 Task: Open Card Project Closure Meeting in Board Data Visualization Software to Workspace Employee Engagement and add a team member Softage.1@softage.net, a label Blue, a checklist Customer Relationship Management, an attachment from your computer, a color Blue and finally, add a card description 'Plan and execute company team-building conference with team-building exercises on problem-solving and decision making' and a comment 'Let us approach this task with a sense of enthusiasm and passion, embracing the challenge and the opportunity it presents.'. Add a start date 'Jan 01, 1900' with a due date 'Jan 08, 1900'
Action: Mouse moved to (187, 151)
Screenshot: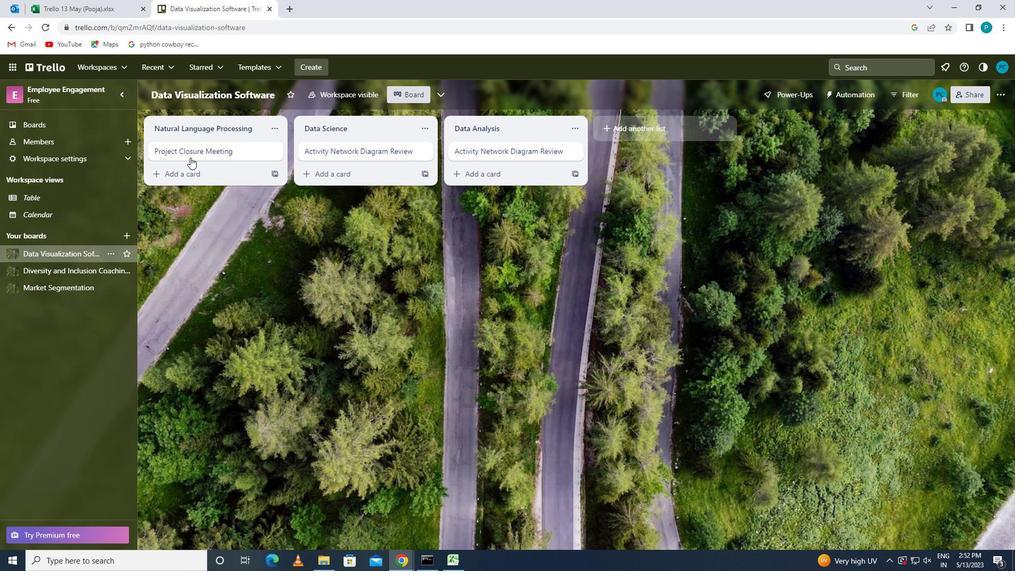 
Action: Mouse pressed left at (187, 151)
Screenshot: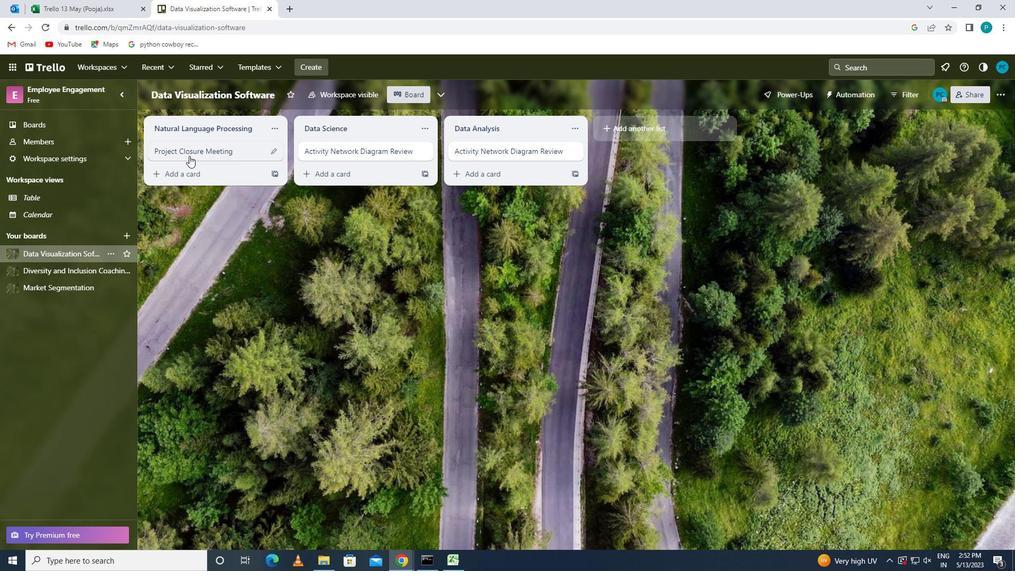 
Action: Mouse moved to (666, 152)
Screenshot: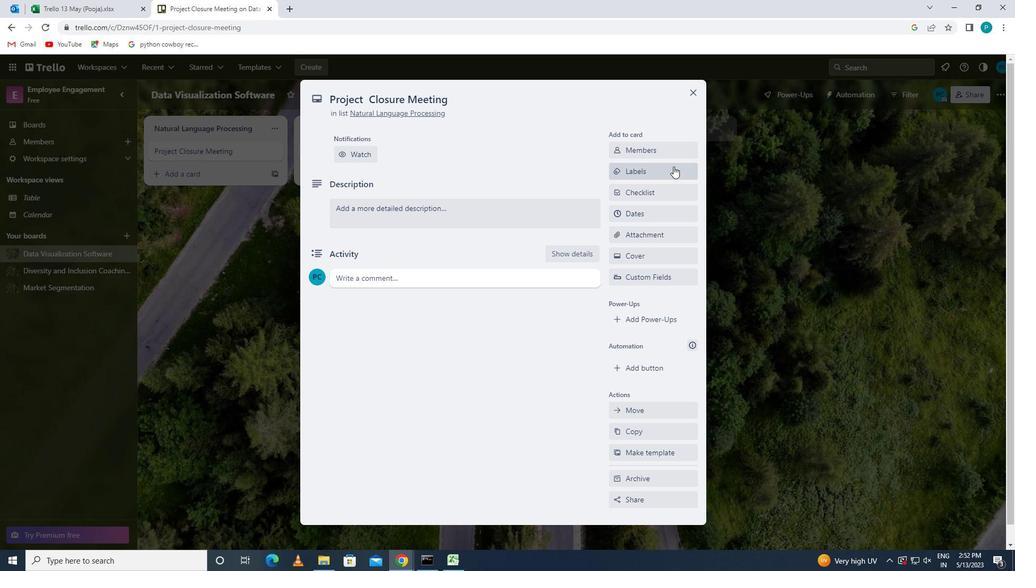 
Action: Mouse pressed left at (666, 152)
Screenshot: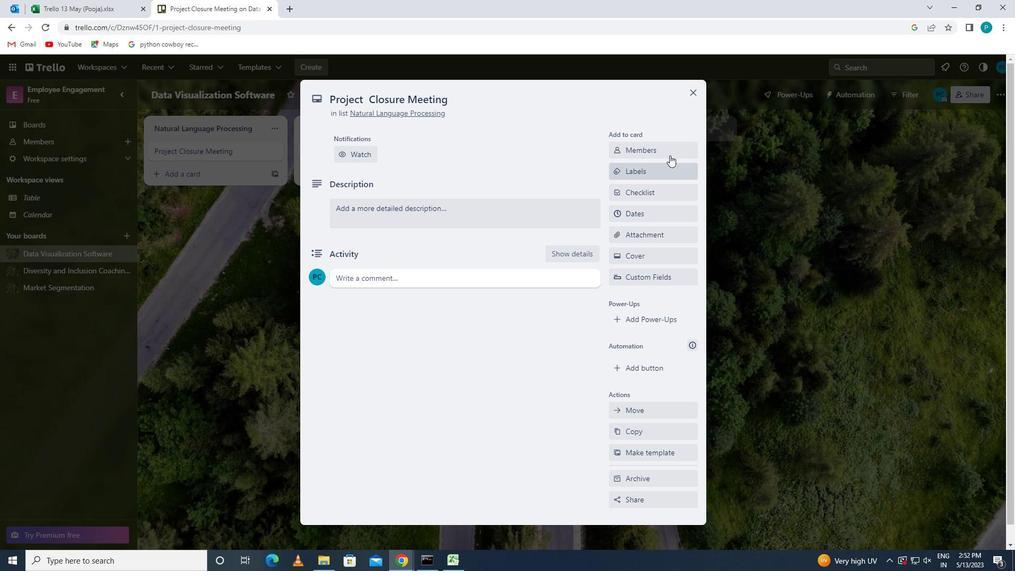 
Action: Key pressed <Key.caps_lock>s<Key.caps_lock>oftage.1
Screenshot: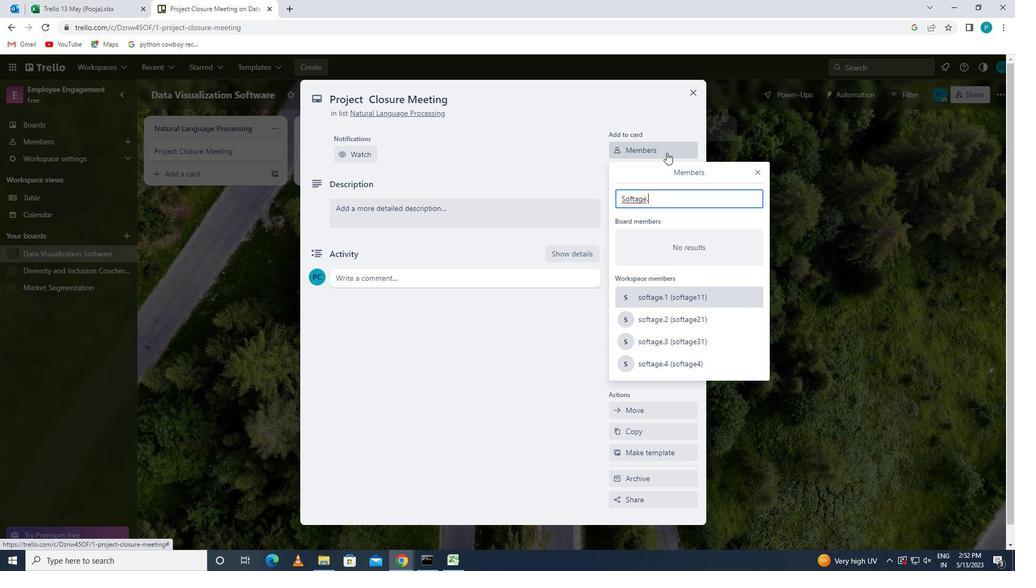 
Action: Mouse moved to (699, 298)
Screenshot: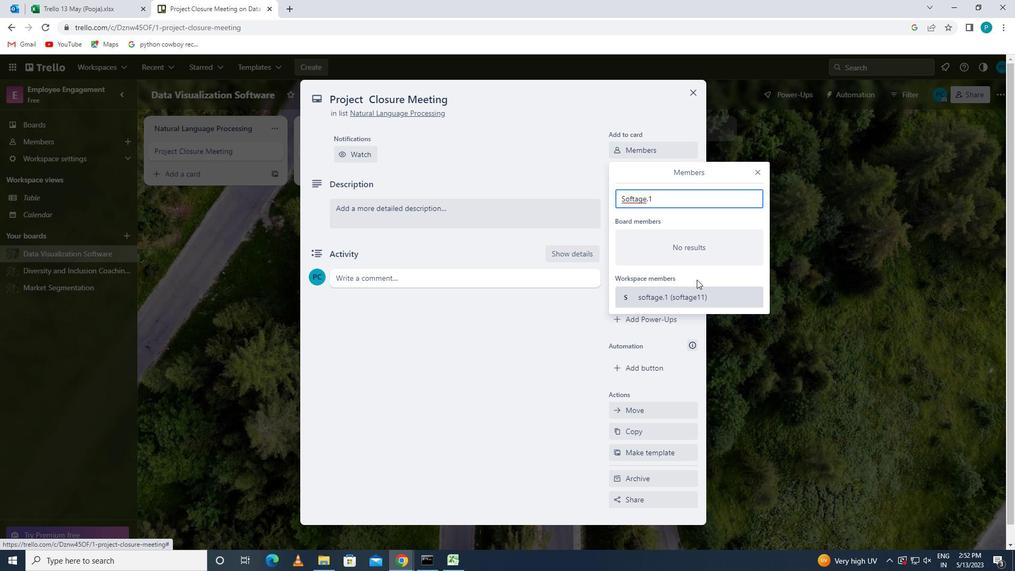
Action: Mouse pressed left at (699, 298)
Screenshot: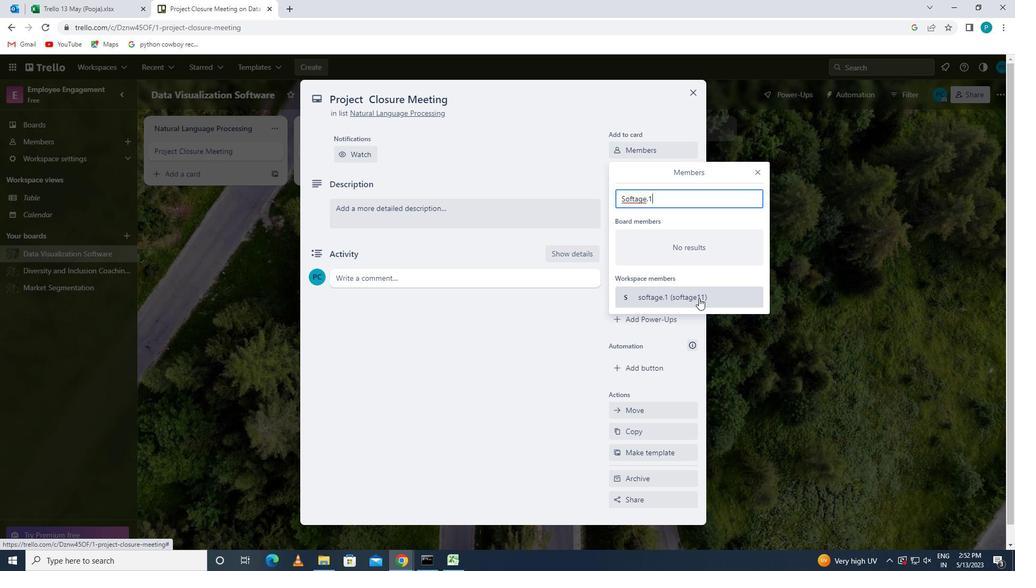 
Action: Mouse moved to (754, 170)
Screenshot: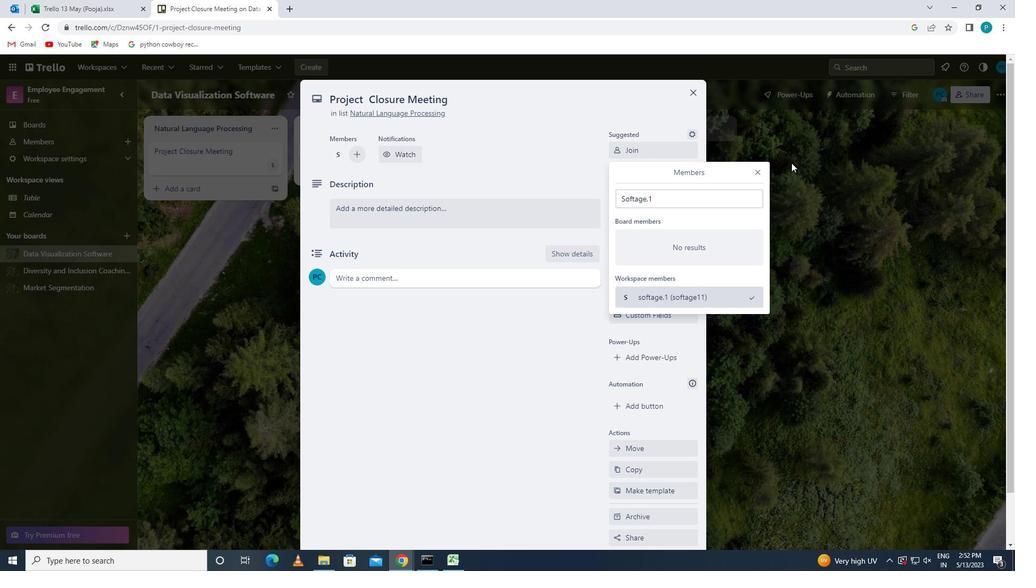 
Action: Mouse pressed left at (754, 170)
Screenshot: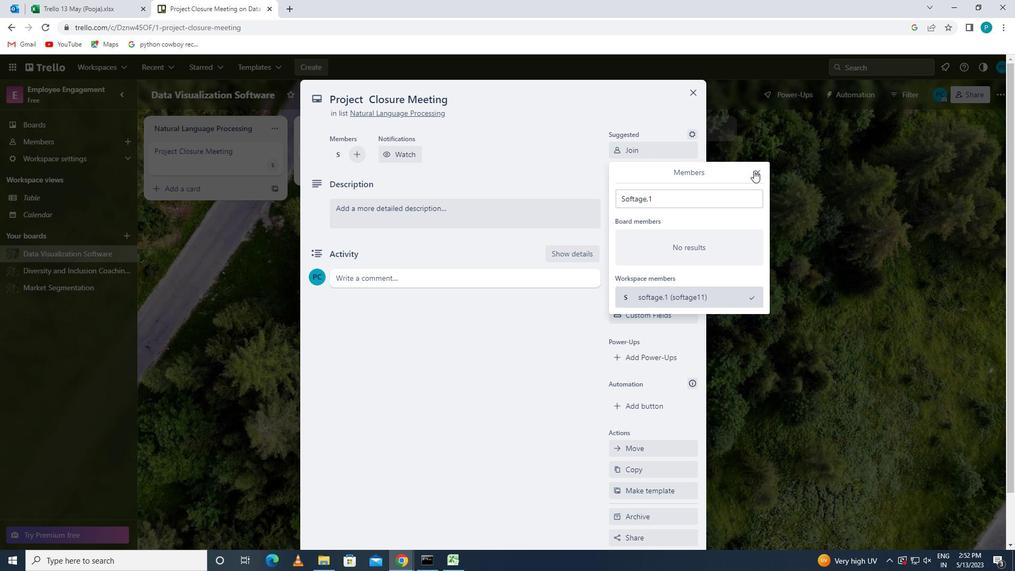 
Action: Mouse moved to (651, 200)
Screenshot: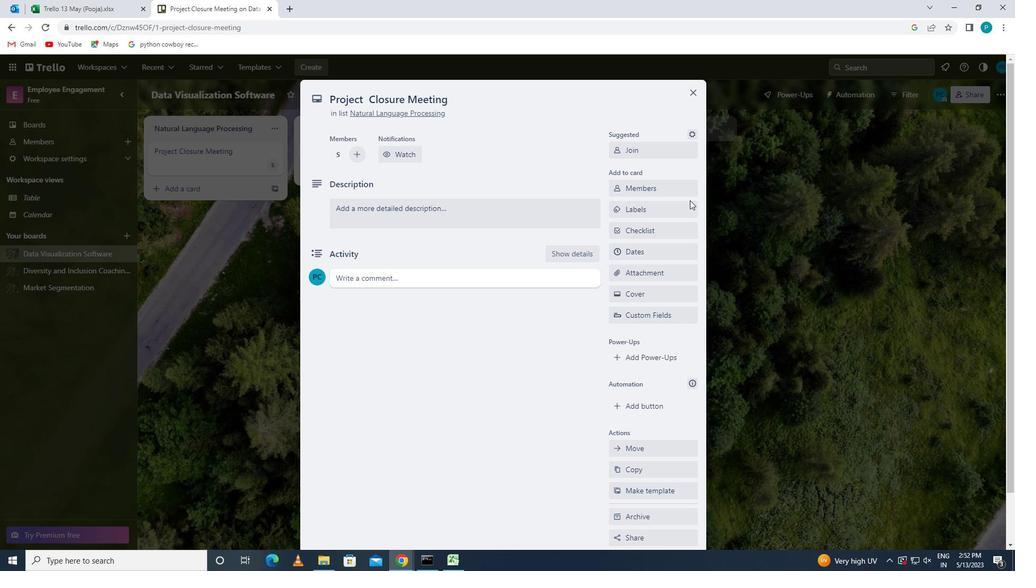 
Action: Mouse pressed left at (651, 200)
Screenshot: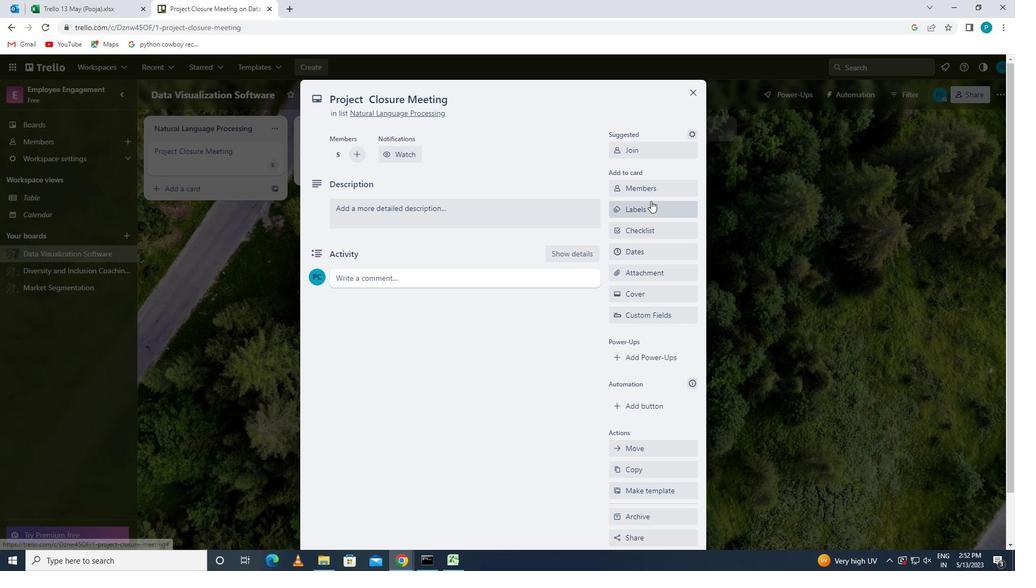 
Action: Mouse moved to (655, 415)
Screenshot: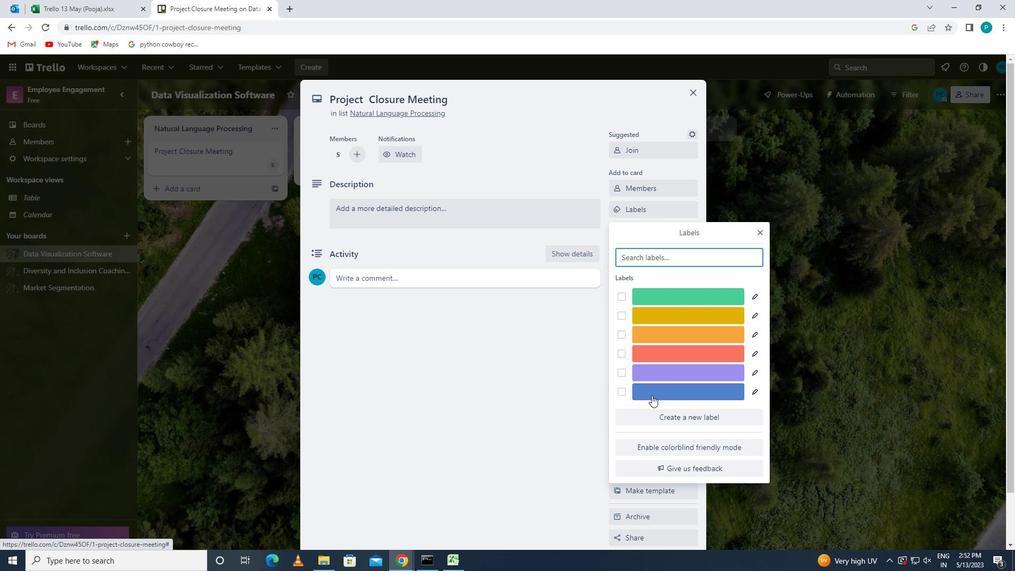 
Action: Mouse pressed left at (655, 415)
Screenshot: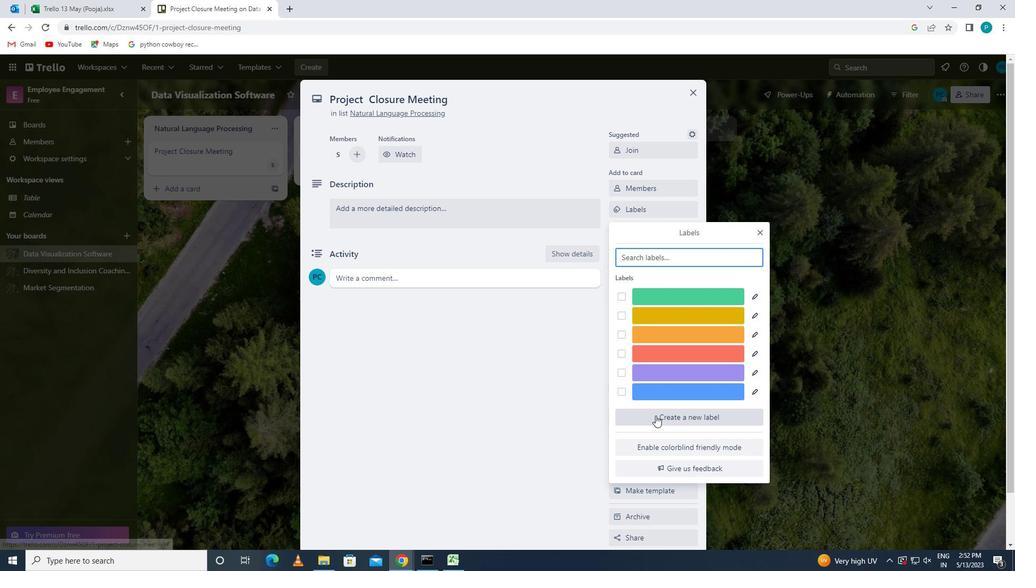 
Action: Mouse moved to (629, 439)
Screenshot: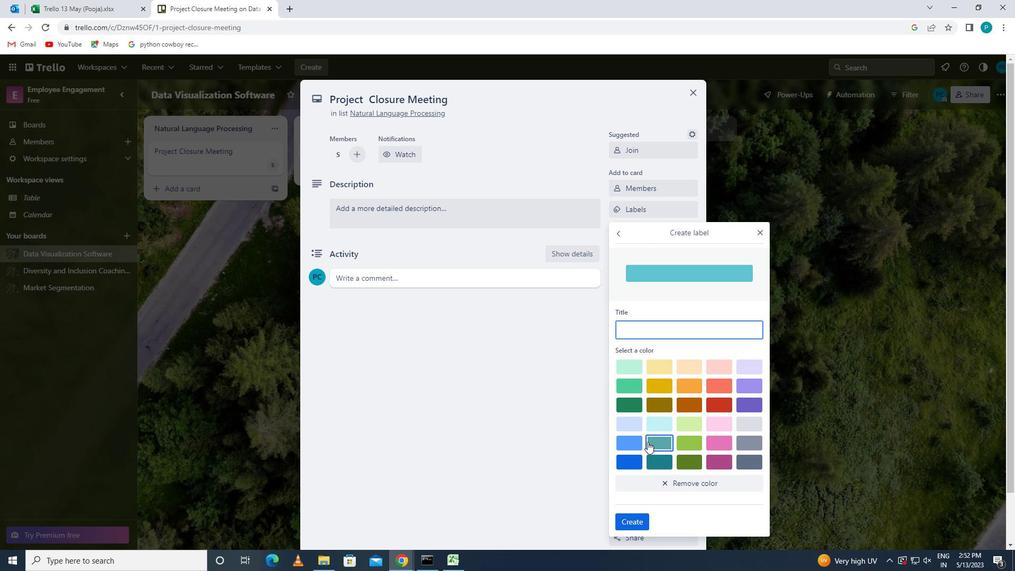 
Action: Mouse pressed left at (629, 439)
Screenshot: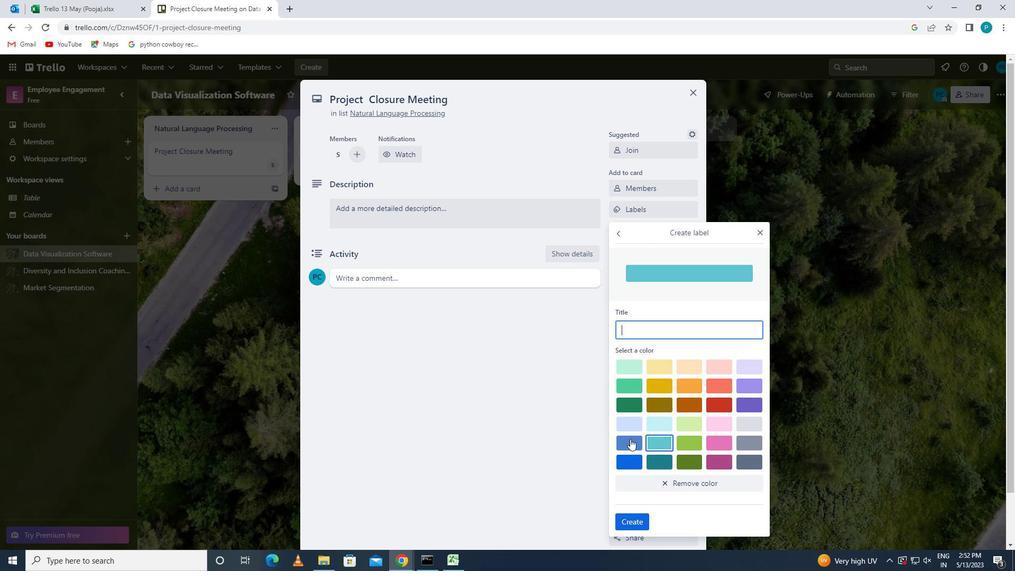 
Action: Mouse moved to (627, 518)
Screenshot: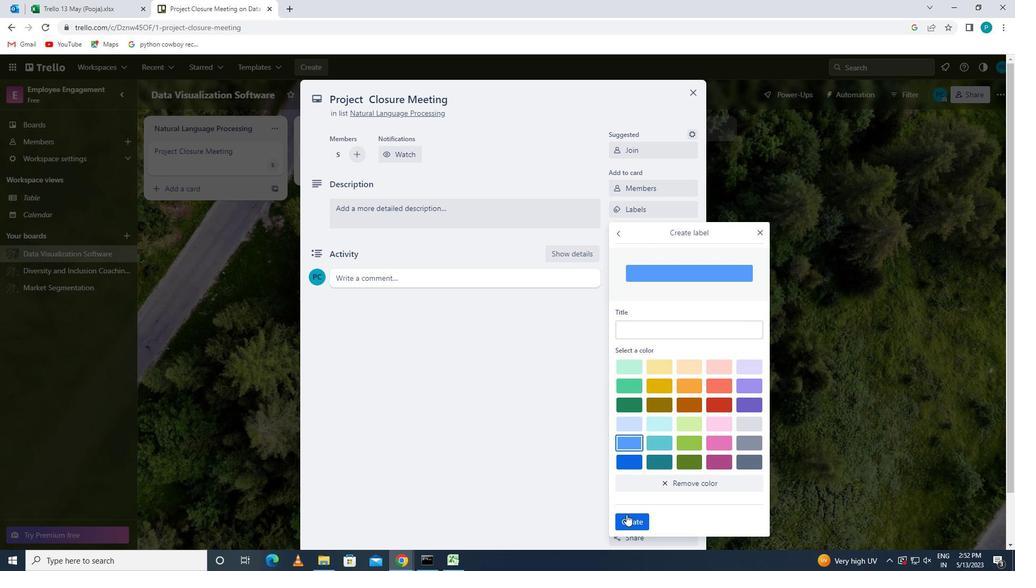 
Action: Mouse pressed left at (627, 518)
Screenshot: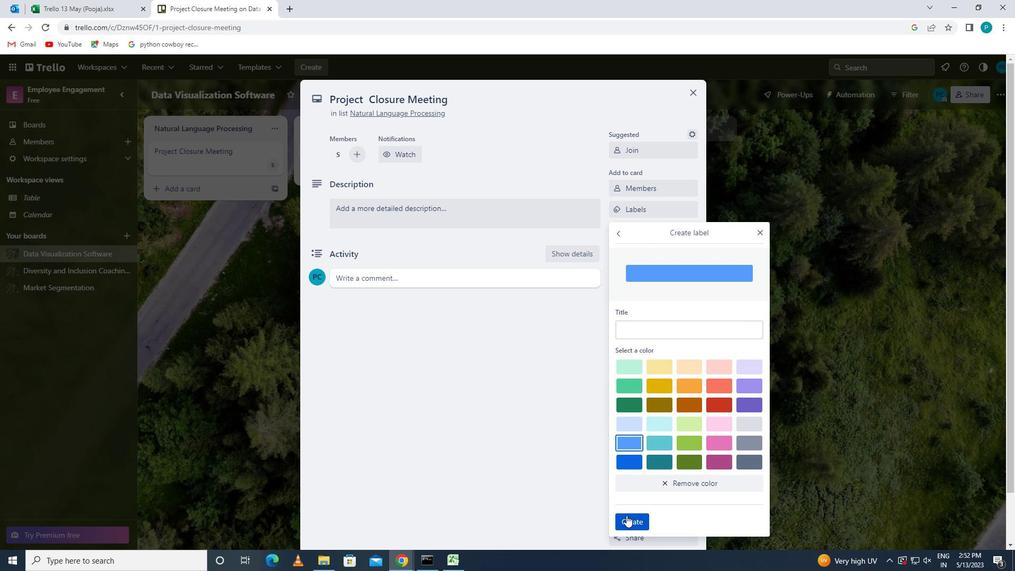 
Action: Mouse moved to (757, 233)
Screenshot: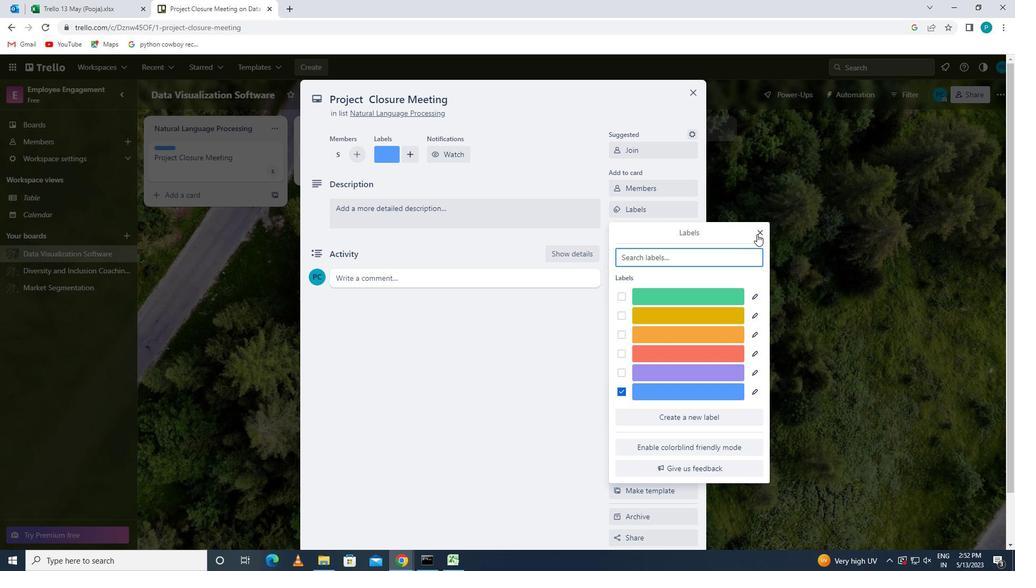 
Action: Mouse pressed left at (757, 233)
Screenshot: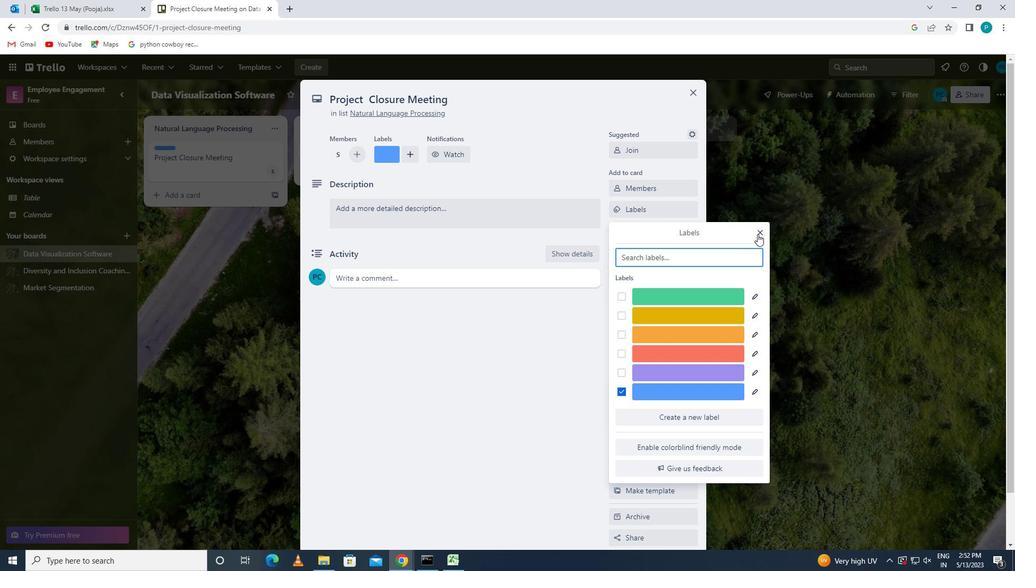 
Action: Mouse moved to (641, 231)
Screenshot: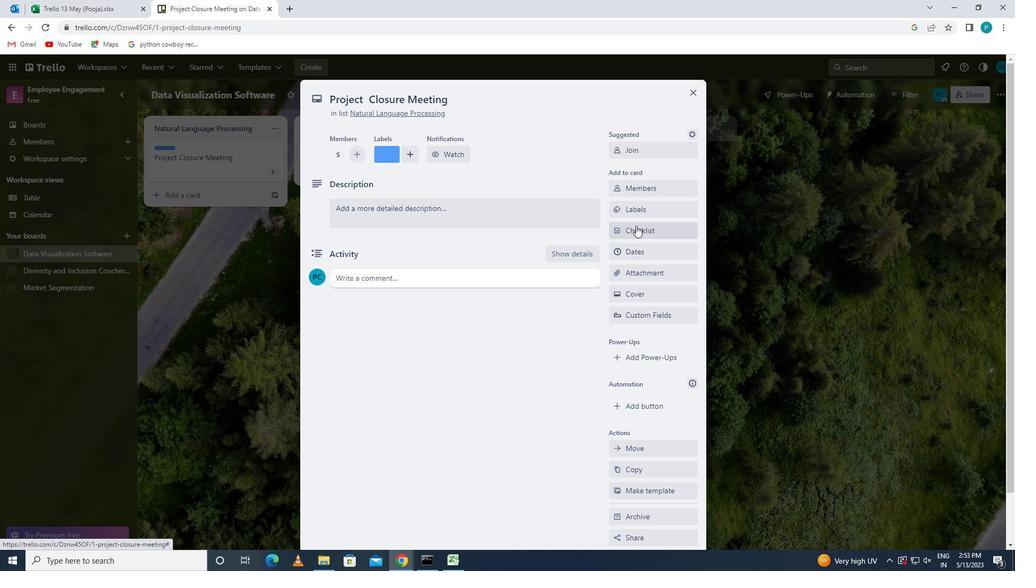
Action: Mouse pressed left at (641, 231)
Screenshot: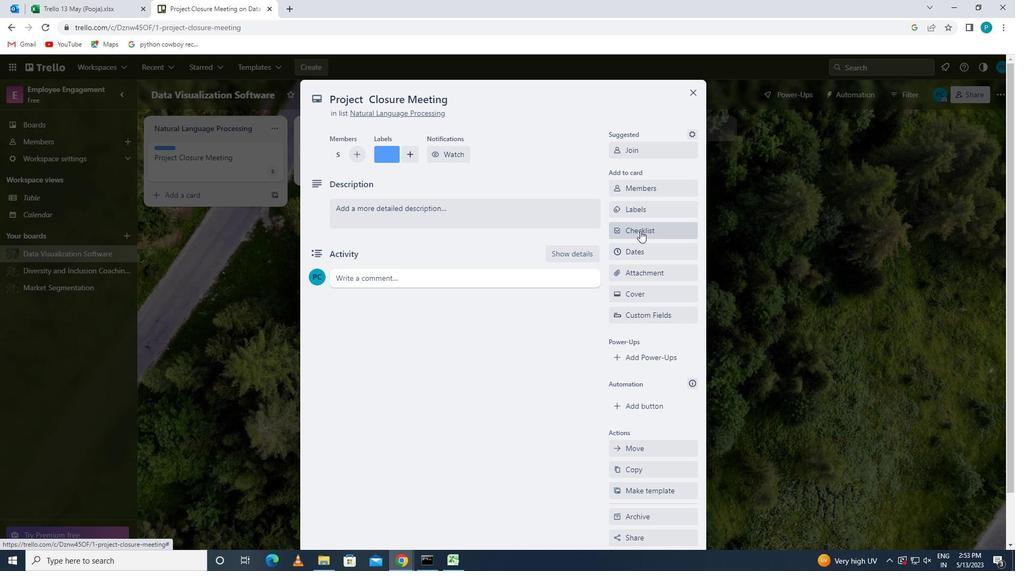 
Action: Key pressed <Key.caps_lock>c<Key.caps_lock>ustomer<Key.space><Key.caps_lock>r<Key.caps_lock>elationship<Key.space><Key.caps_lock>m<Key.caps_lock>anagement
Screenshot: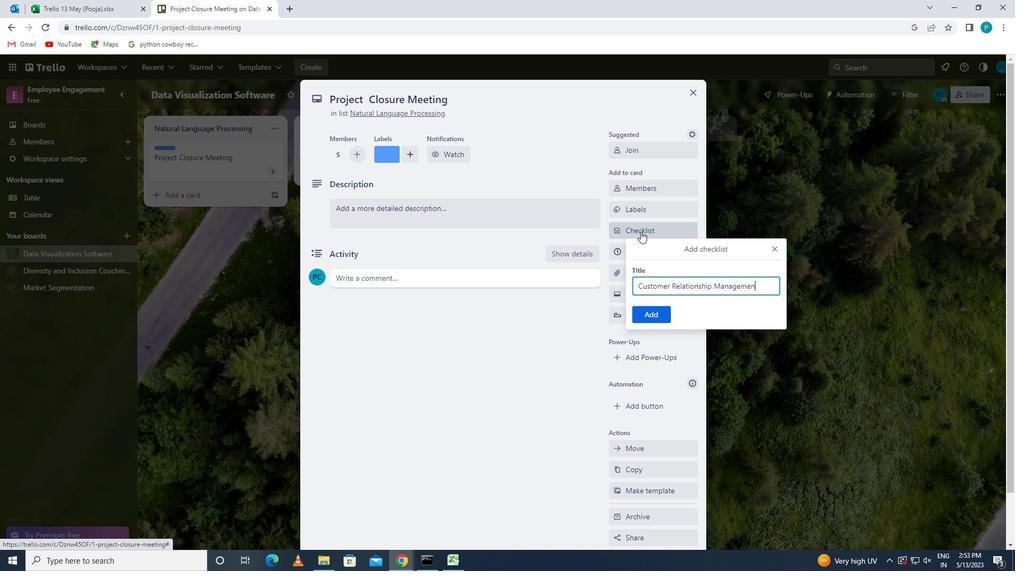 
Action: Mouse moved to (636, 316)
Screenshot: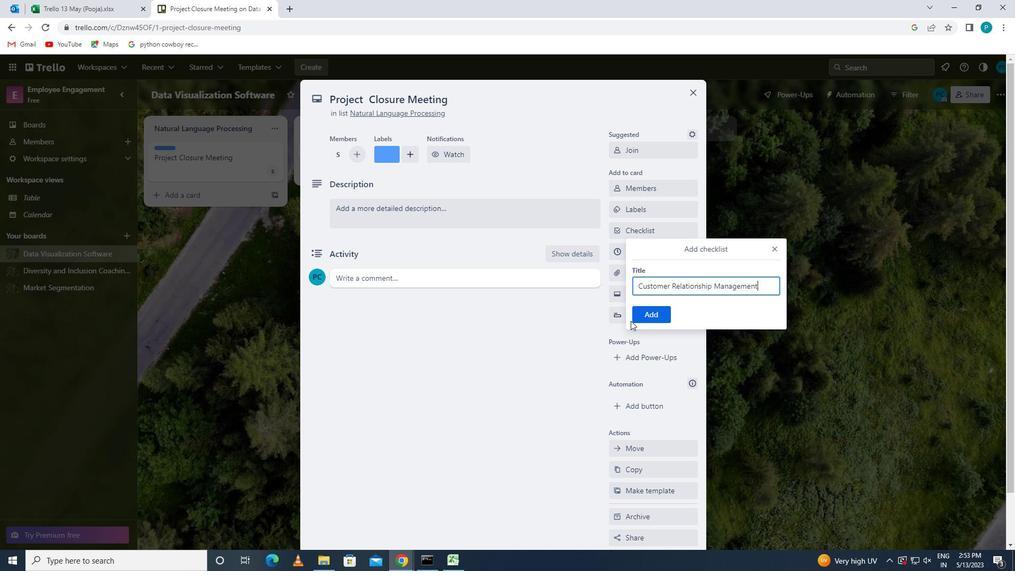 
Action: Mouse pressed left at (636, 316)
Screenshot: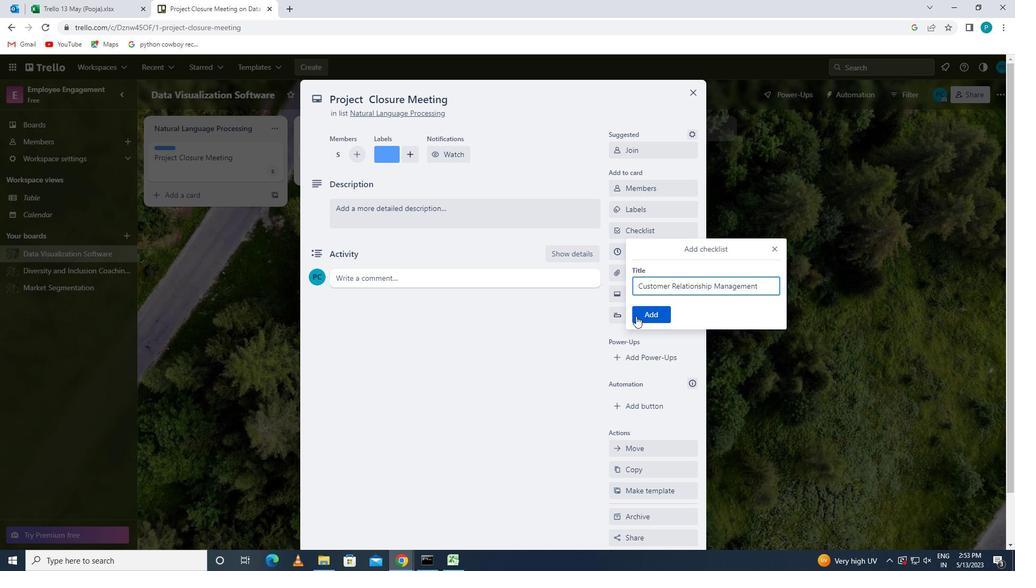 
Action: Mouse moved to (650, 269)
Screenshot: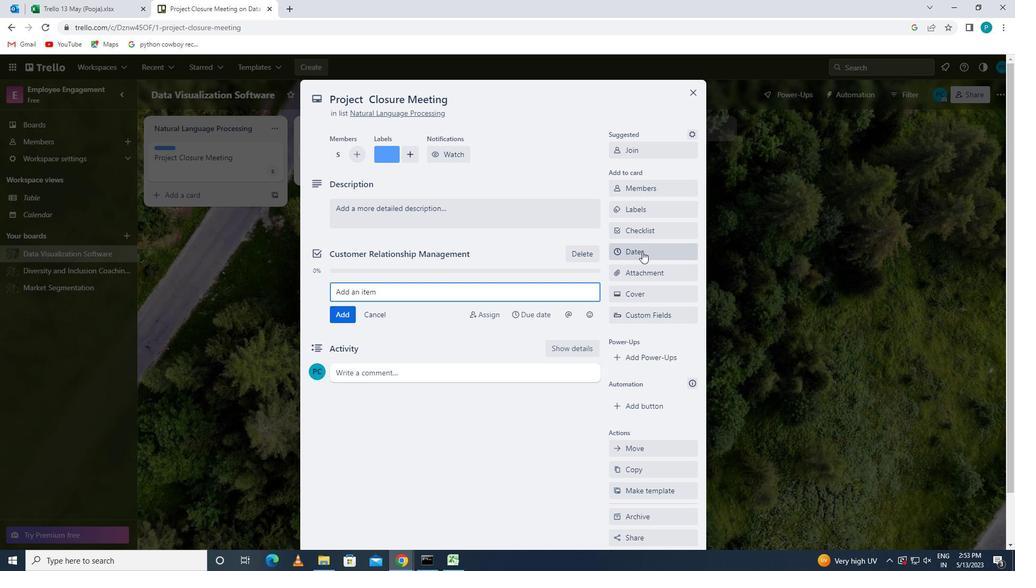
Action: Mouse pressed left at (650, 269)
Screenshot: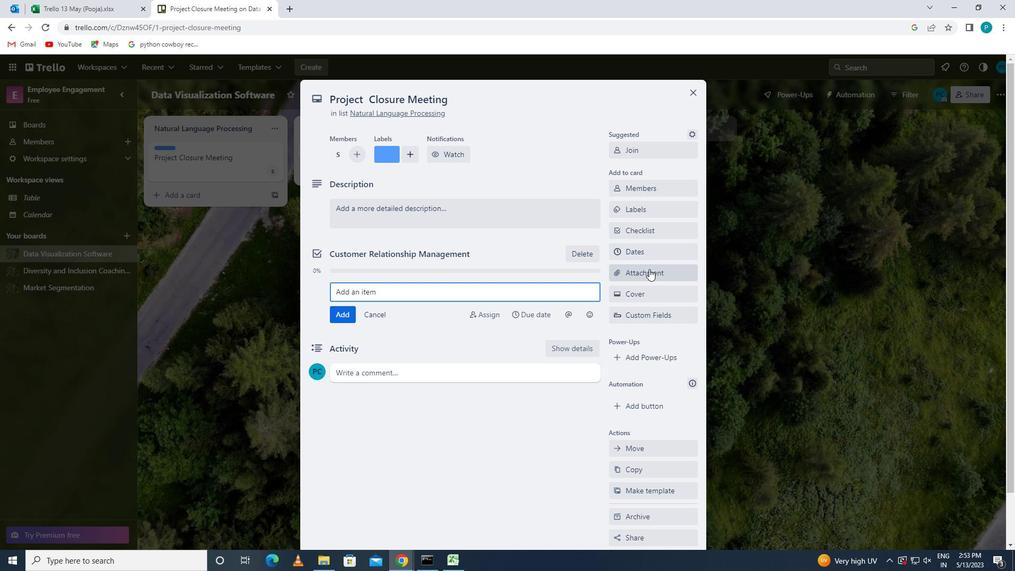 
Action: Mouse moved to (648, 324)
Screenshot: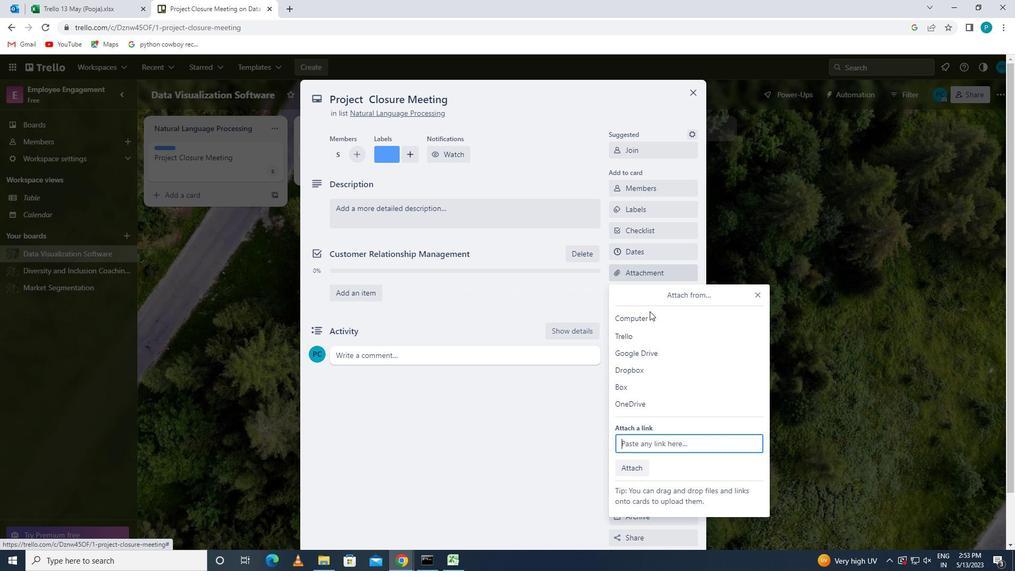 
Action: Mouse pressed left at (648, 324)
Screenshot: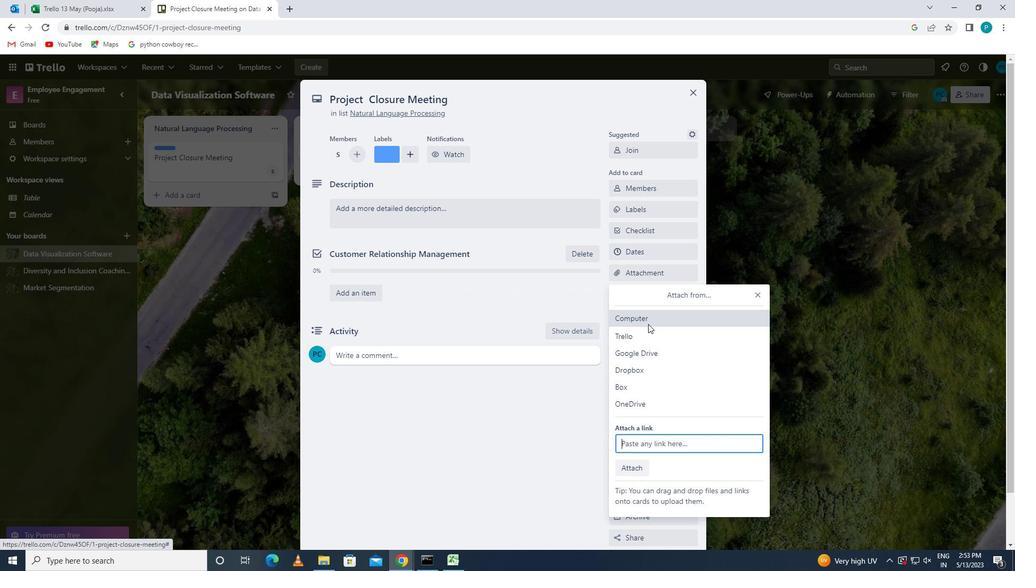 
Action: Mouse moved to (268, 78)
Screenshot: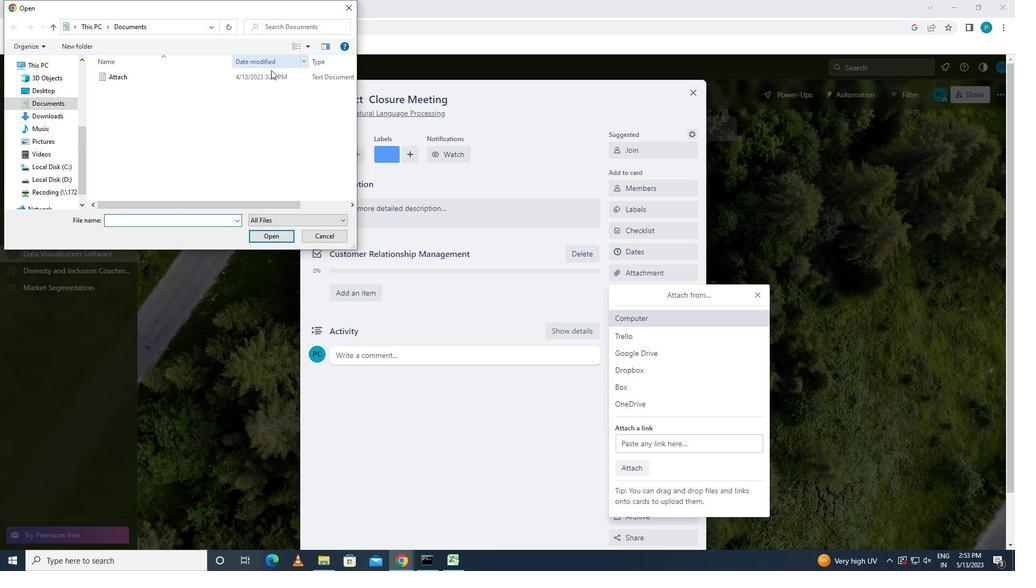 
Action: Mouse pressed left at (268, 78)
Screenshot: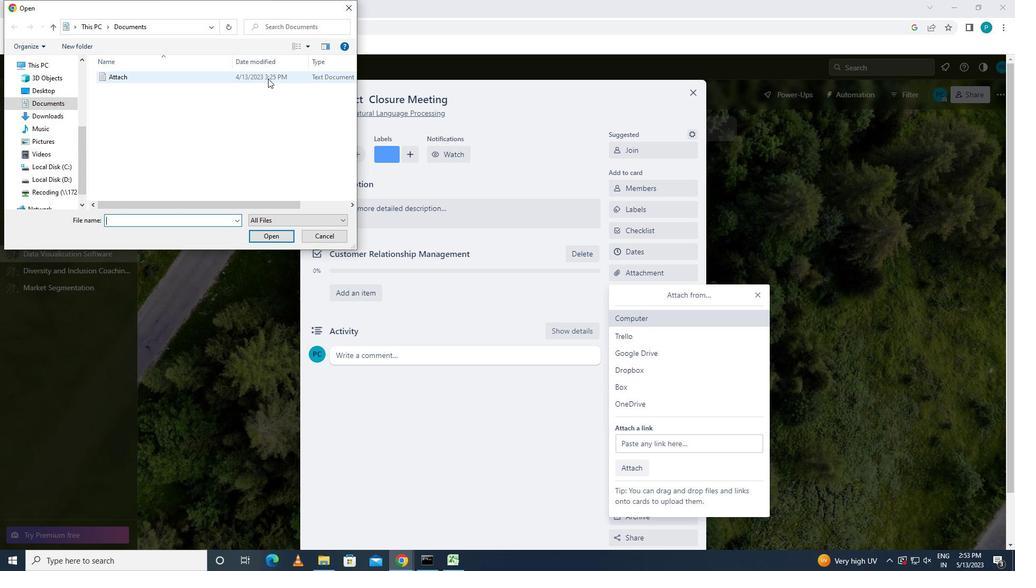 
Action: Mouse moved to (289, 243)
Screenshot: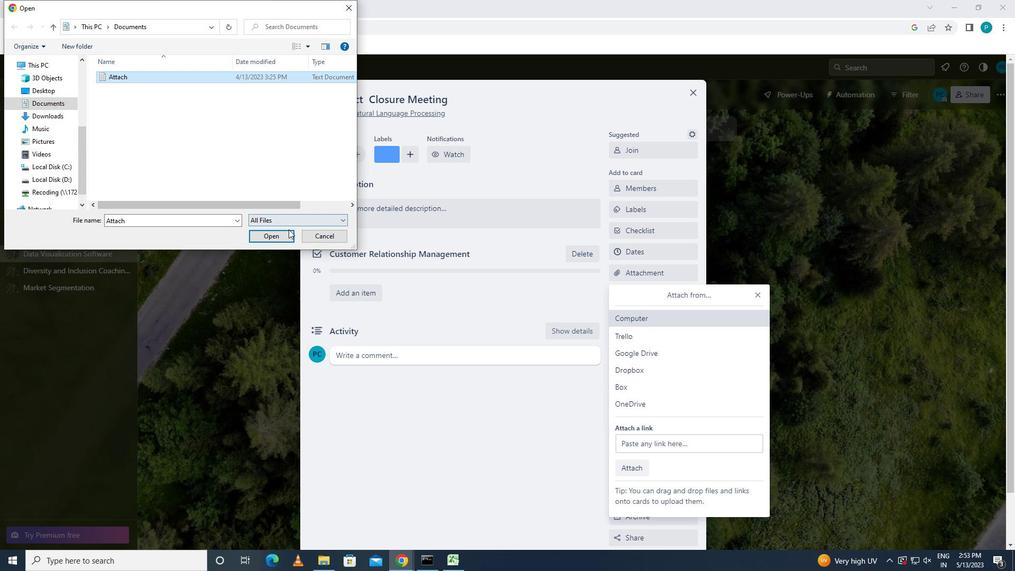 
Action: Mouse pressed left at (289, 243)
Screenshot: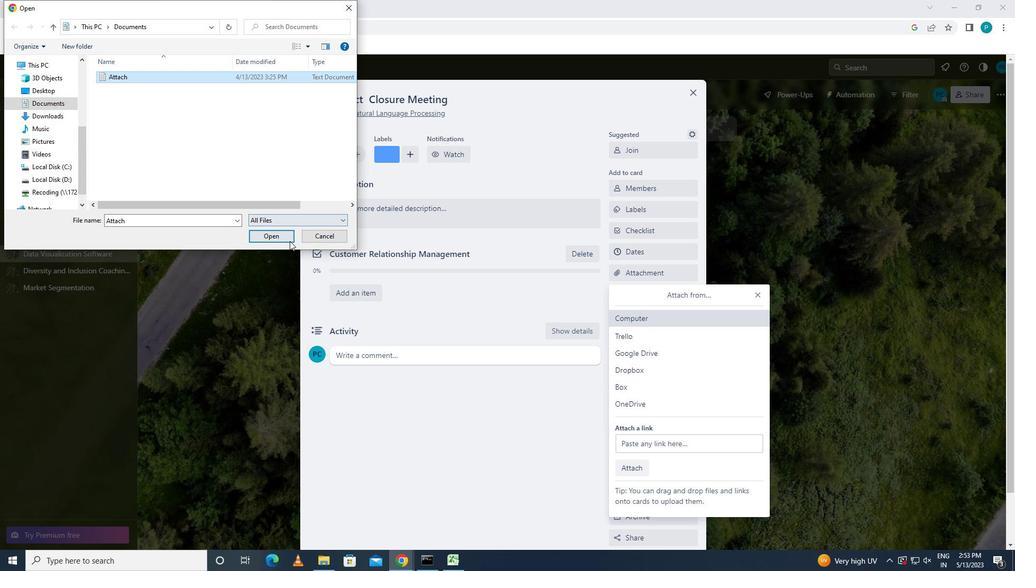 
Action: Mouse moved to (286, 242)
Screenshot: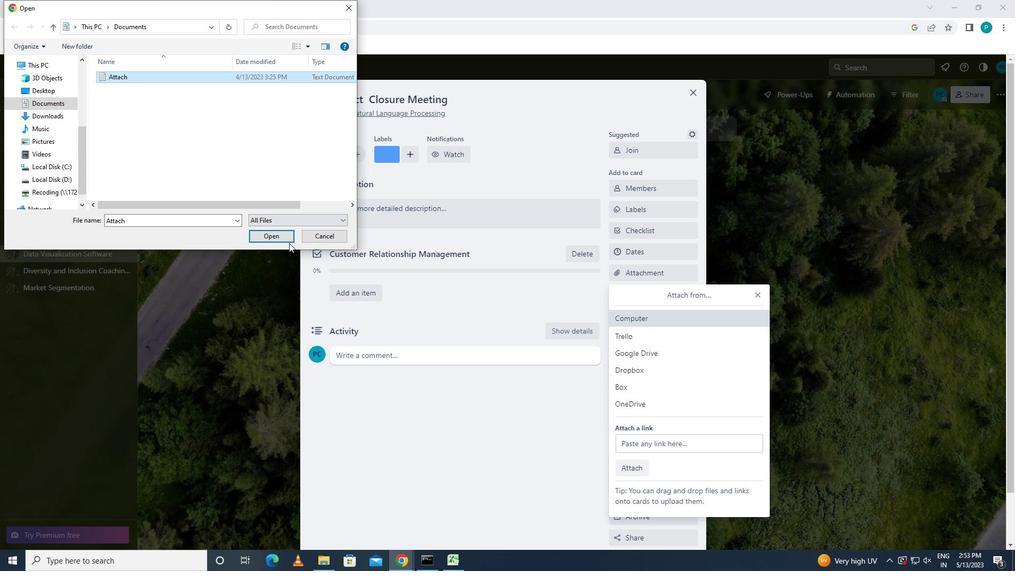 
Action: Mouse pressed left at (286, 242)
Screenshot: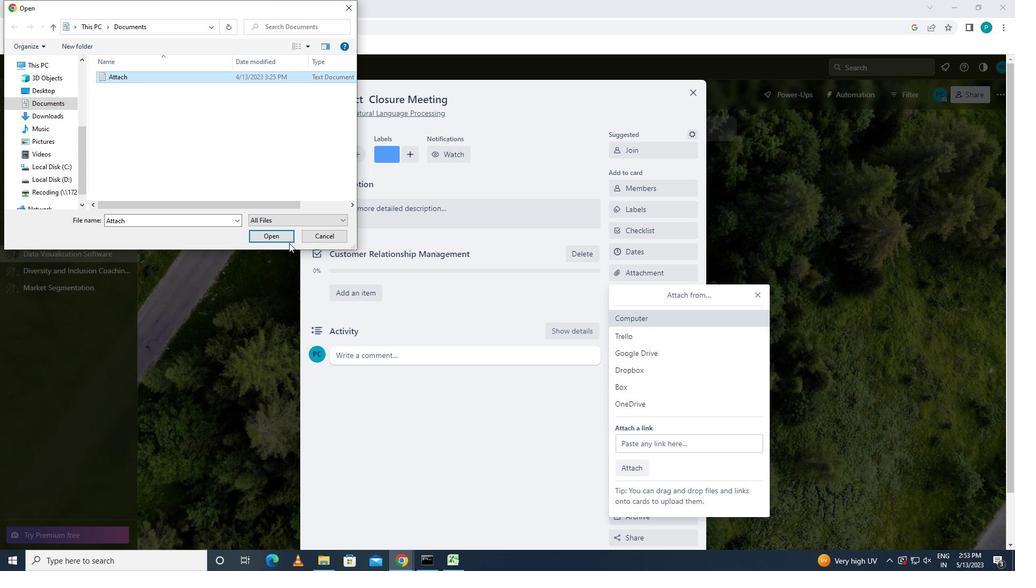 
Action: Mouse moved to (652, 290)
Screenshot: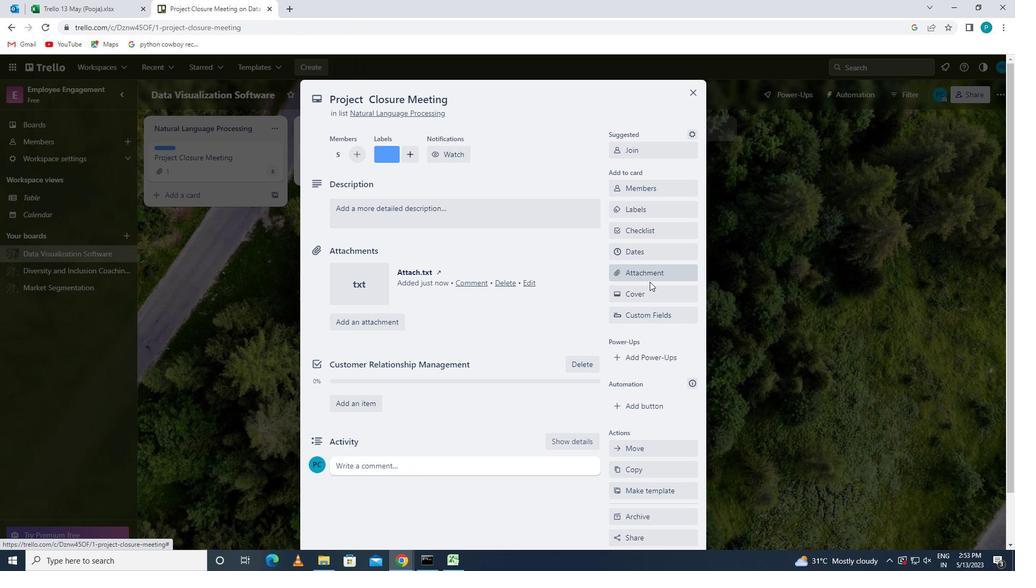 
Action: Mouse pressed left at (652, 290)
Screenshot: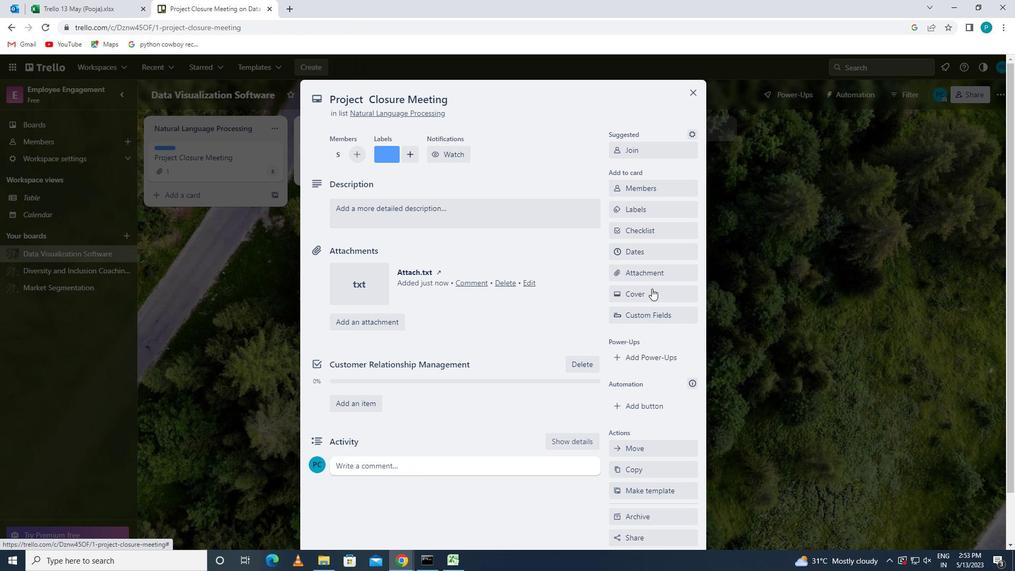 
Action: Mouse moved to (633, 355)
Screenshot: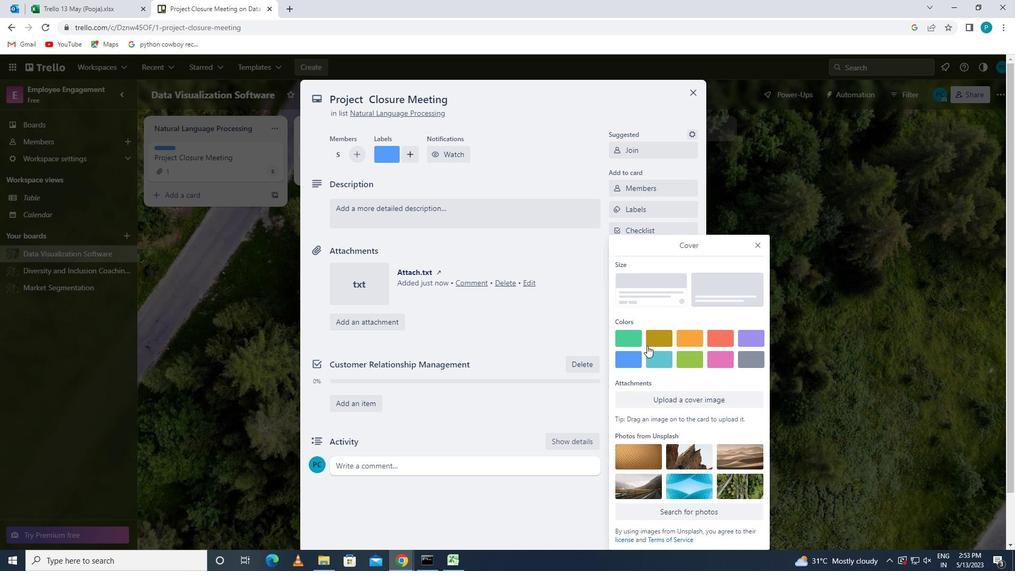 
Action: Mouse pressed left at (633, 355)
Screenshot: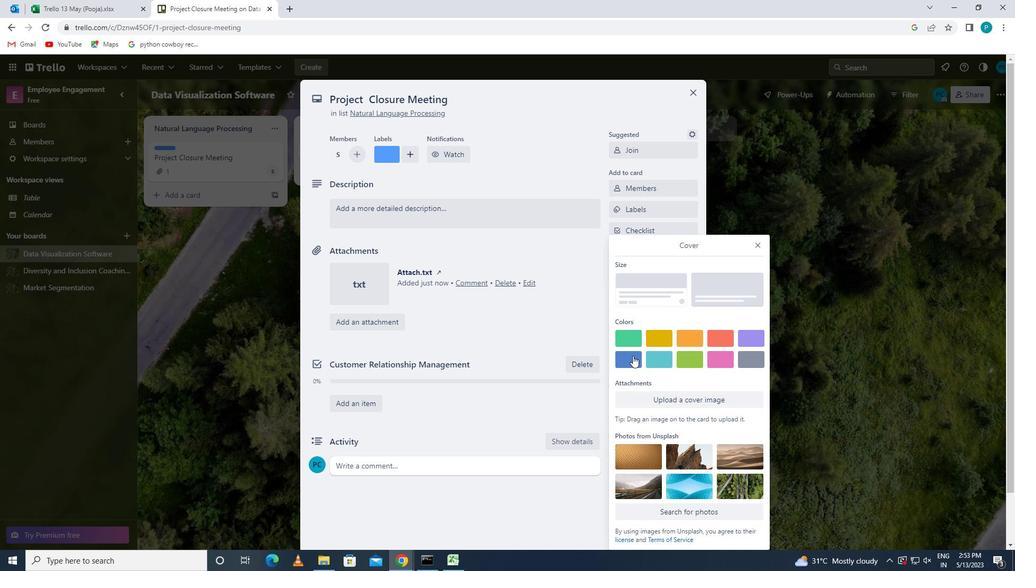 
Action: Mouse moved to (759, 225)
Screenshot: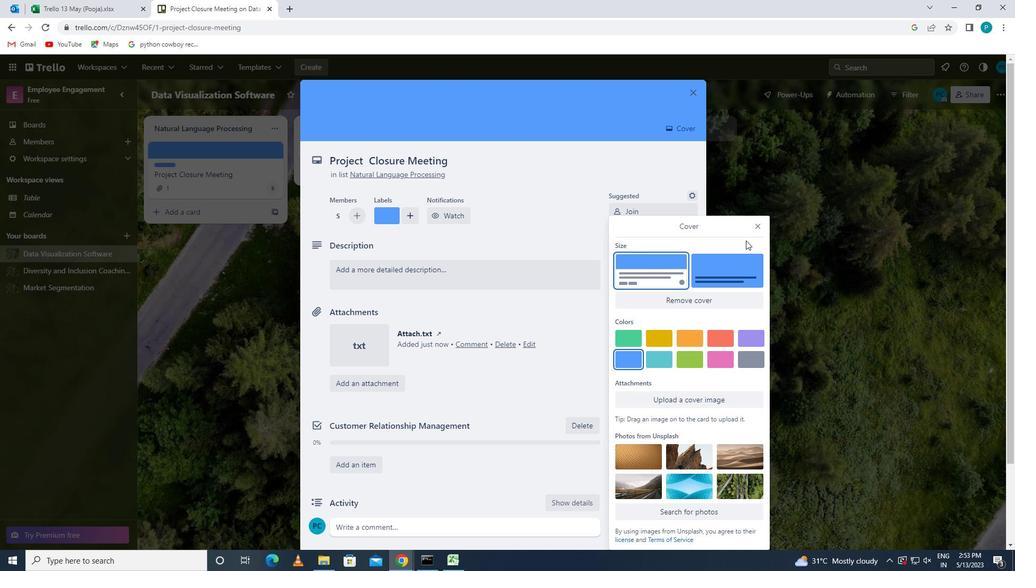 
Action: Mouse pressed left at (759, 225)
Screenshot: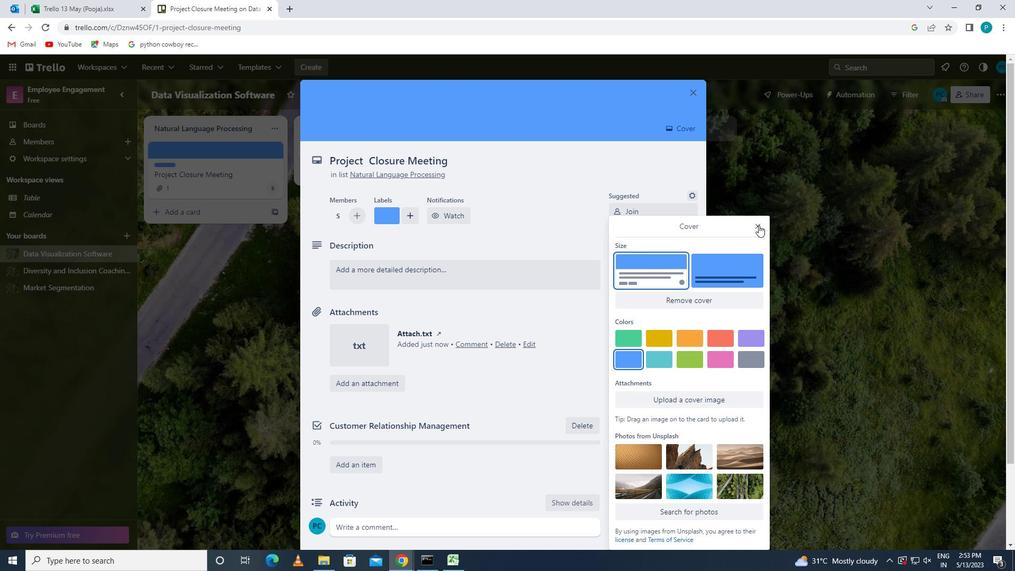 
Action: Mouse moved to (423, 286)
Screenshot: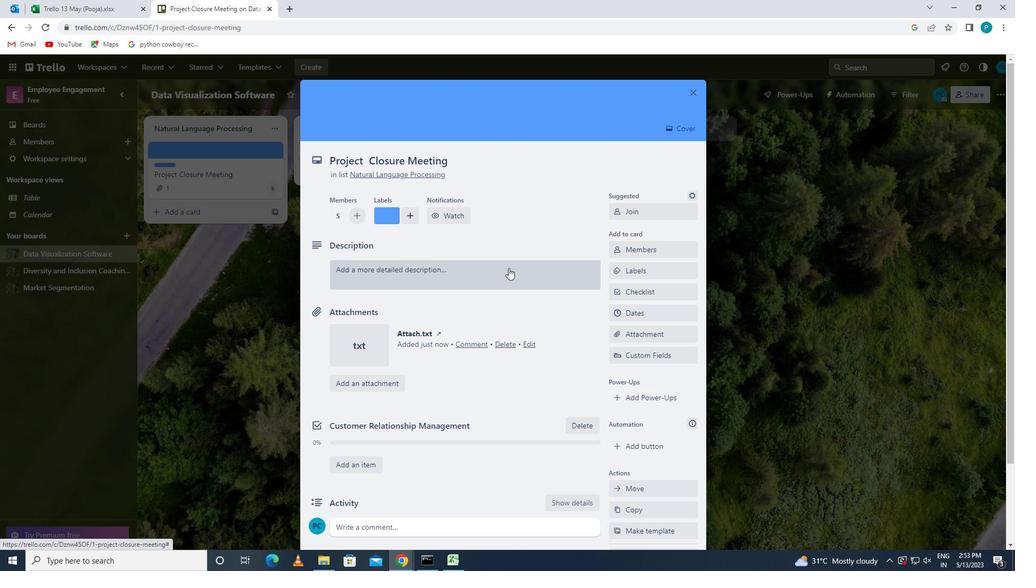 
Action: Mouse pressed left at (423, 286)
Screenshot: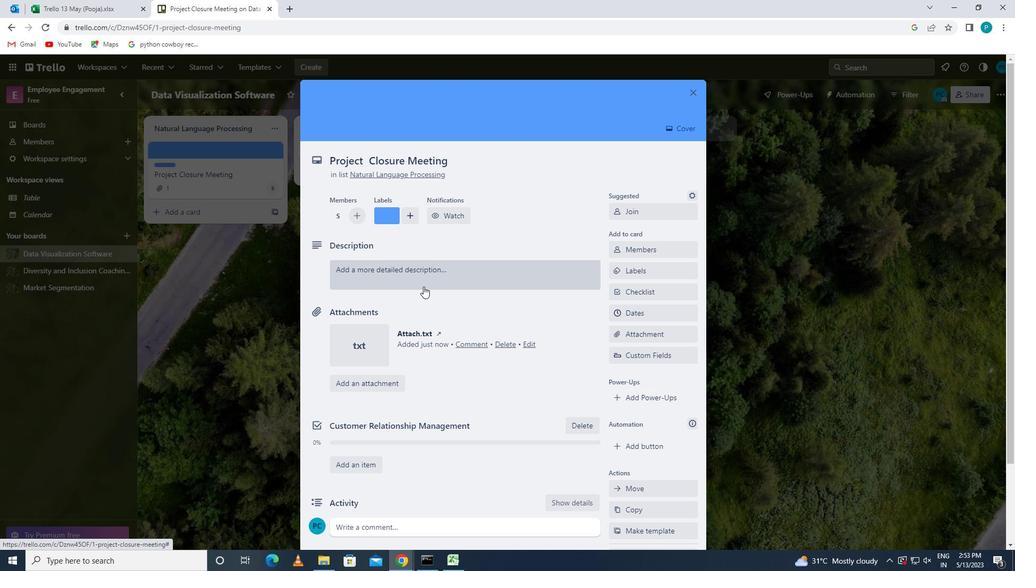 
Action: Key pressed <Key.caps_lock>p<Key.caps_lock>lan<Key.space>and<Key.space>execute<Key.space>company<Key.space>team<Key.space>-building<Key.space>conference<Key.space>with<Key.space>team-<Key.space>building<Key.space>exercises<Key.space>on<Key.space>pe<Key.backspace>roblem<Key.space>solving<Key.space>and<Key.space>decision<Key.space>making
Screenshot: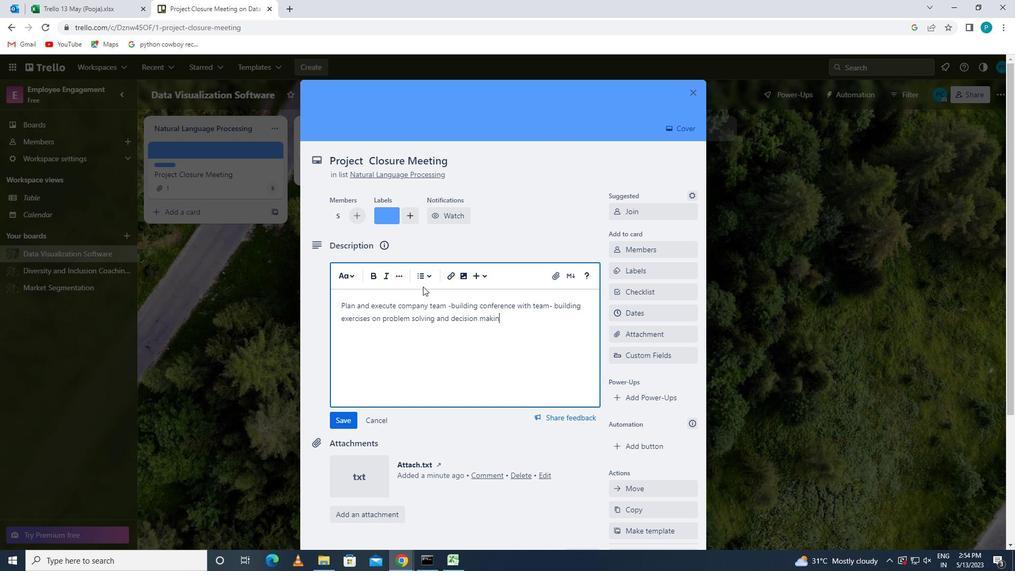 
Action: Mouse moved to (407, 401)
Screenshot: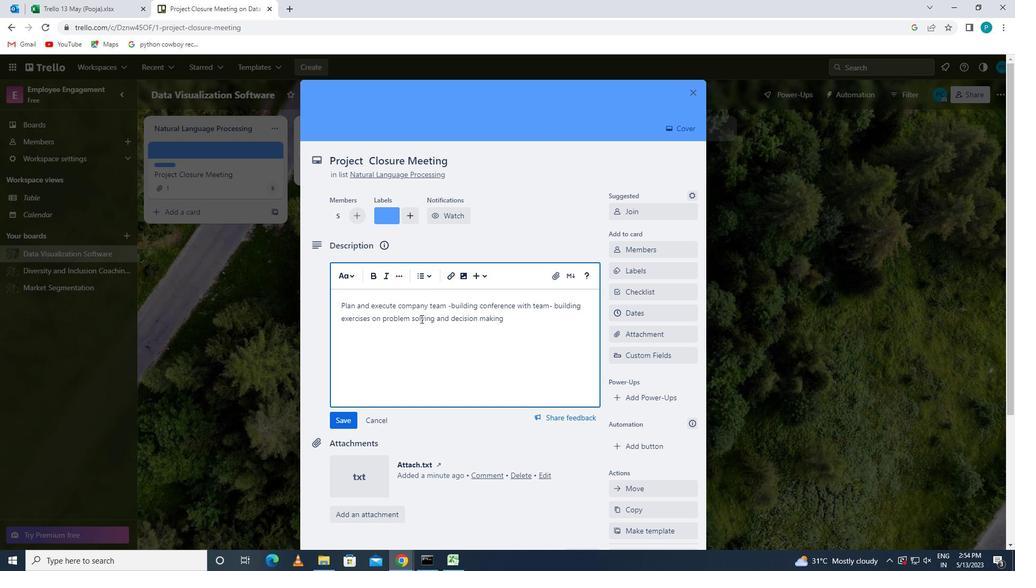 
Action: Mouse scrolled (407, 401) with delta (0, 0)
Screenshot: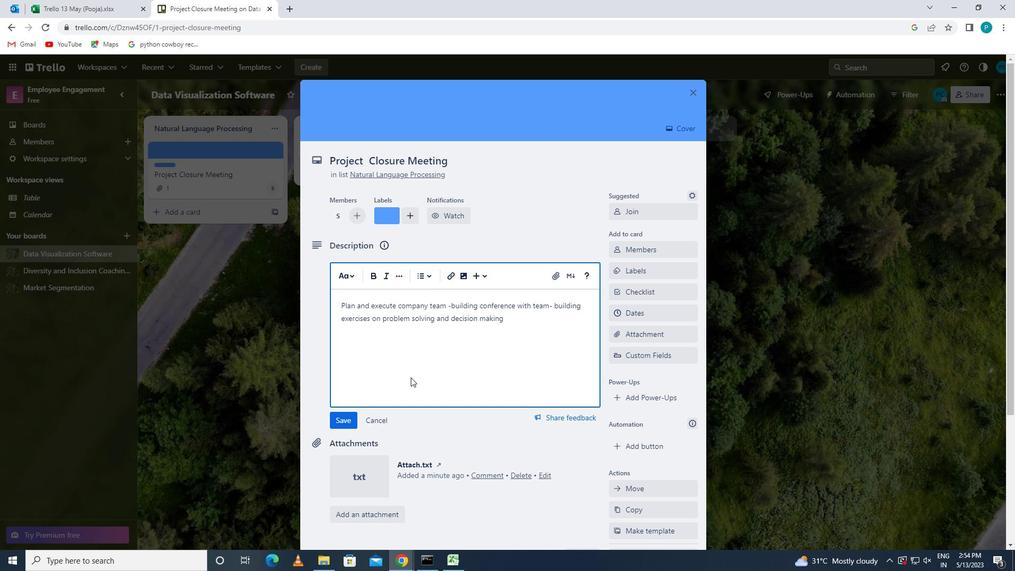 
Action: Mouse scrolled (407, 401) with delta (0, 0)
Screenshot: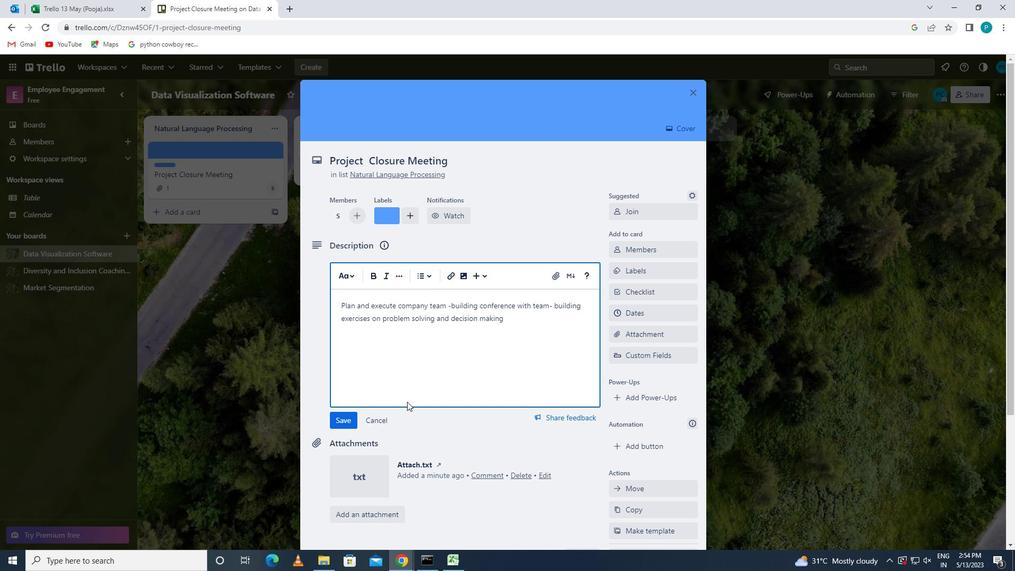 
Action: Mouse moved to (337, 321)
Screenshot: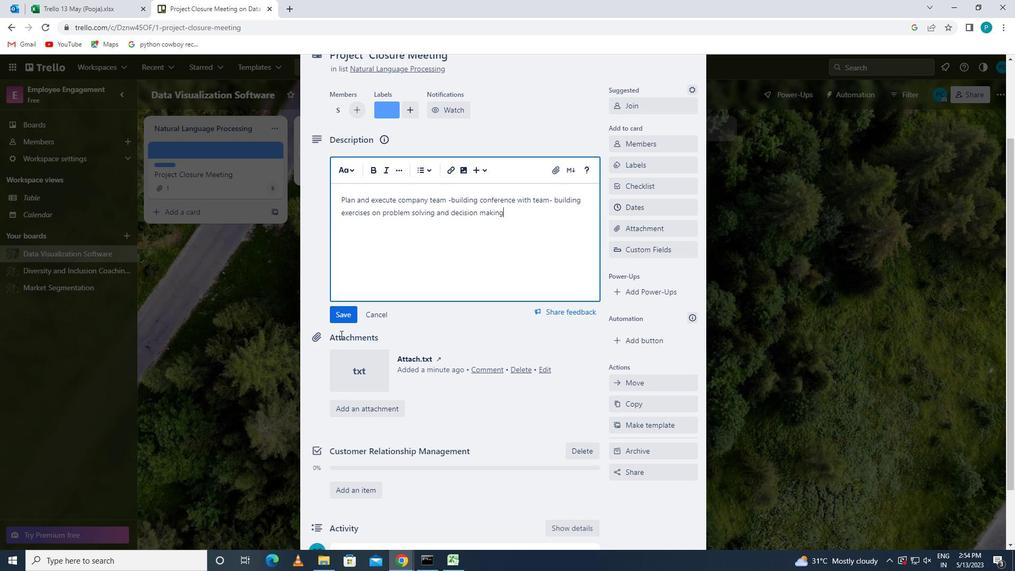 
Action: Mouse pressed left at (337, 321)
Screenshot: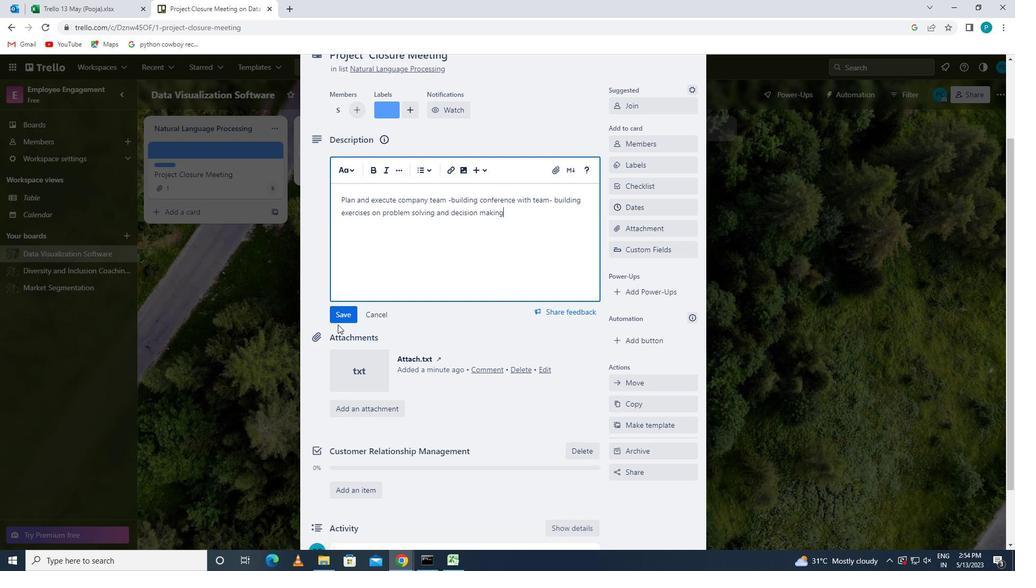 
Action: Mouse moved to (388, 402)
Screenshot: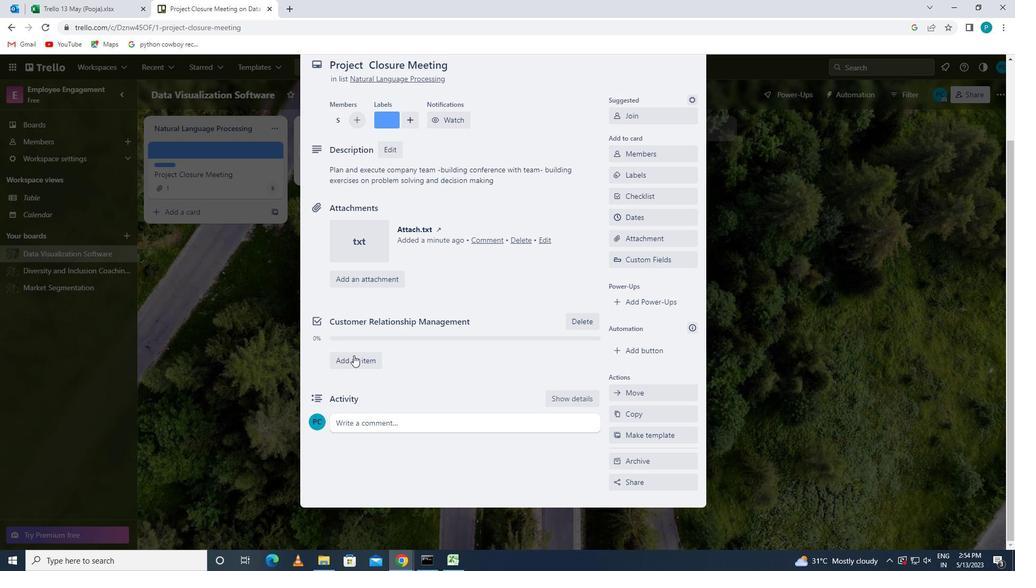 
Action: Mouse scrolled (388, 401) with delta (0, 0)
Screenshot: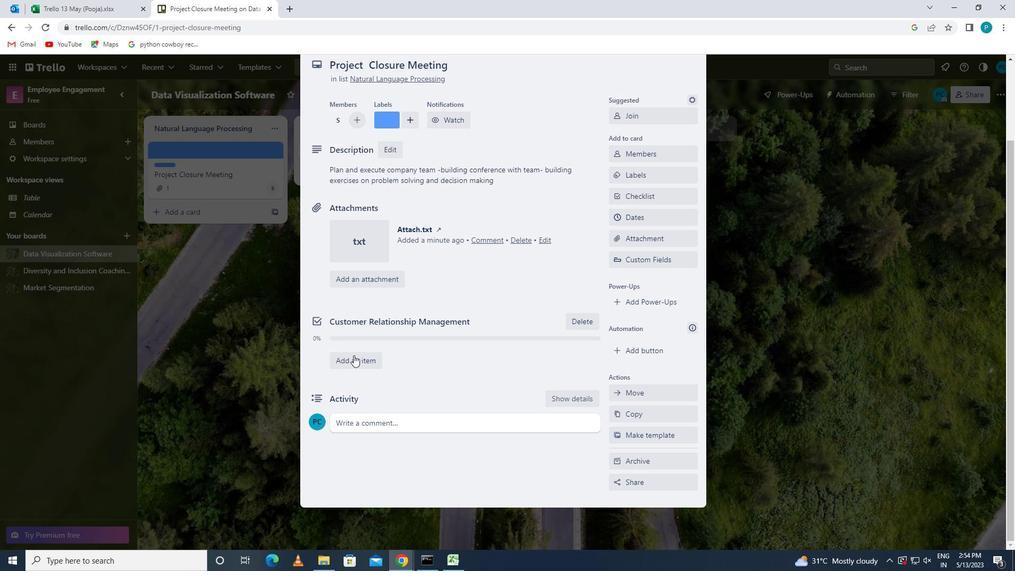 
Action: Mouse scrolled (388, 401) with delta (0, 0)
Screenshot: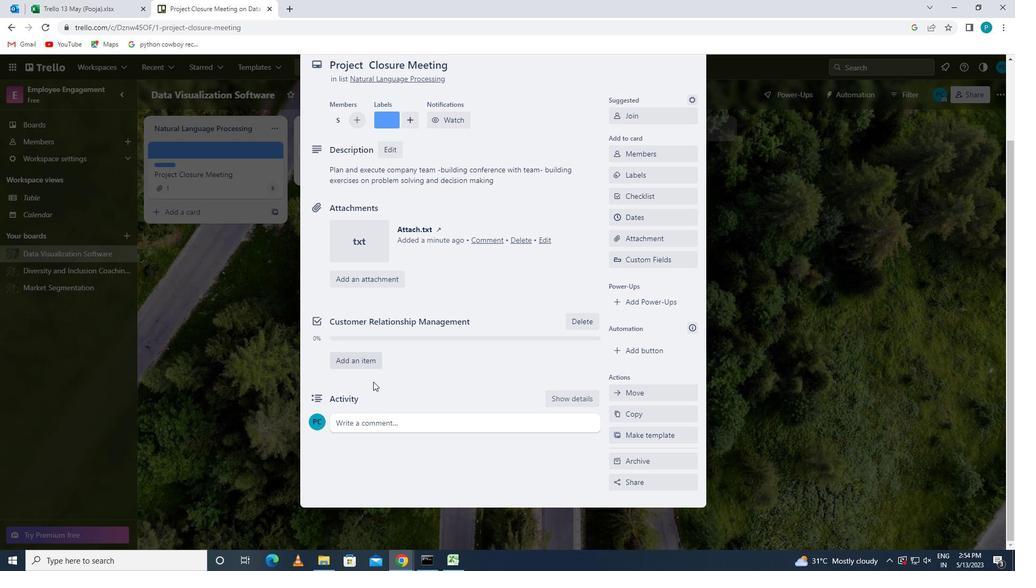 
Action: Mouse moved to (397, 417)
Screenshot: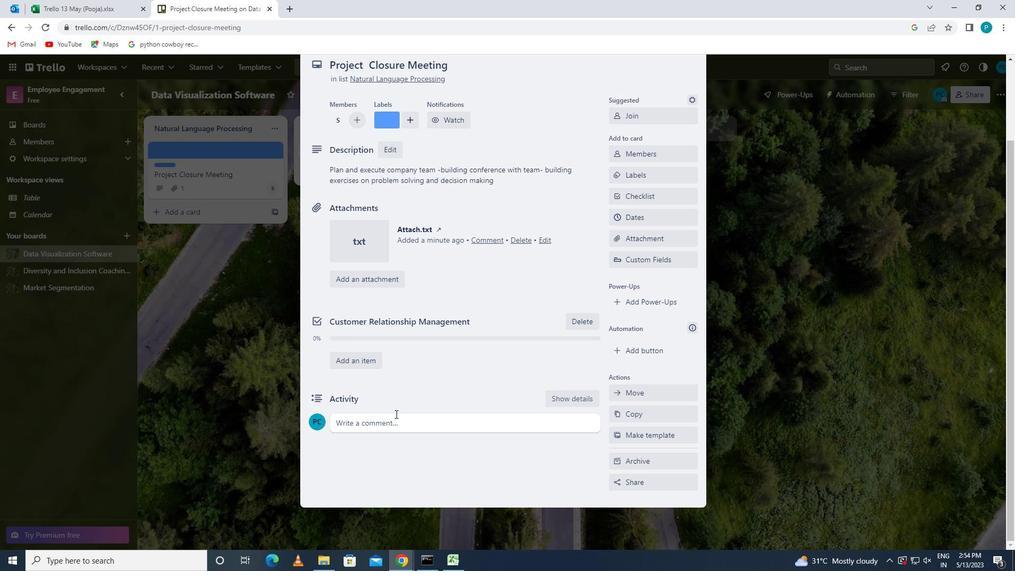
Action: Mouse pressed left at (397, 417)
Screenshot: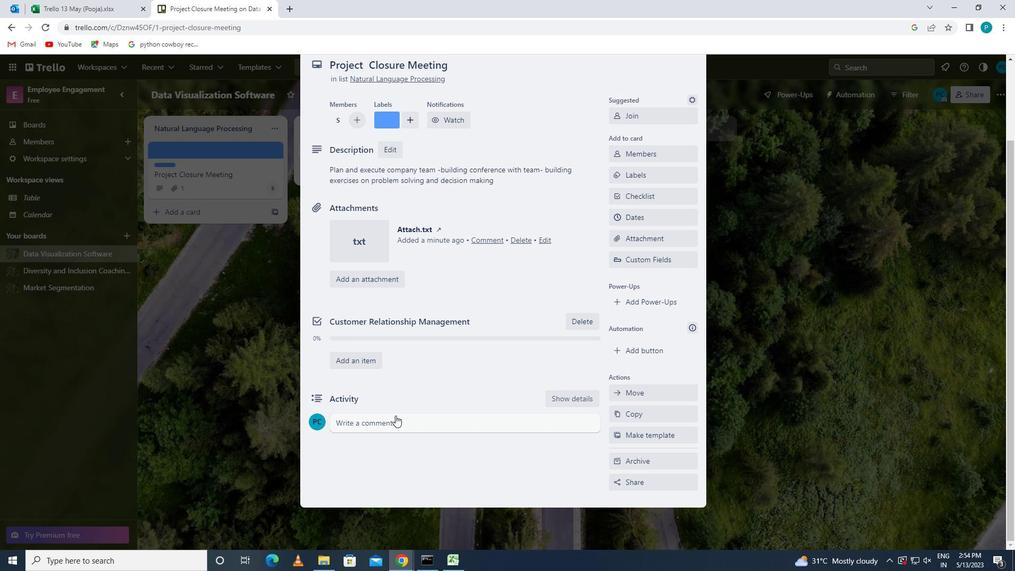 
Action: Key pressed <Key.caps_lock>l<Key.caps_lock>et<Key.space>us<Key.space>approach<Key.space>this<Key.space>task<Key.space>with<Key.space>a<Key.space>sense<Key.space>of<Key.space>enthusiasm<Key.space>and<Key.space>passo<Key.backspace>ion,<Key.space>embracing<Key.space>the<Key.space>challenge<Key.space>and<Key.space>the<Key.space>opprtunity<Key.space>it<Key.space>presents<Key.space>
Screenshot: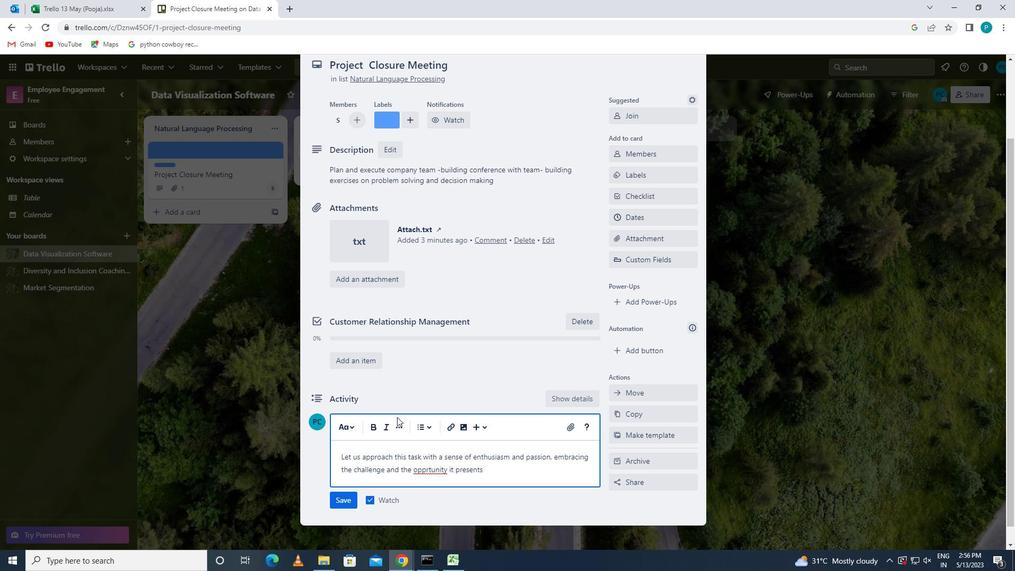 
Action: Mouse moved to (336, 498)
Screenshot: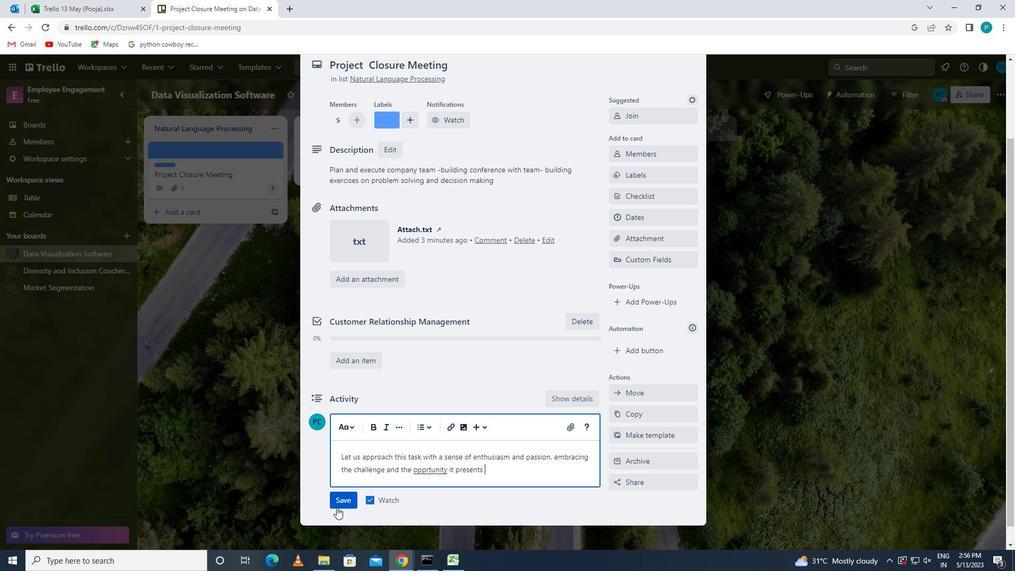 
Action: Mouse pressed left at (336, 498)
Screenshot: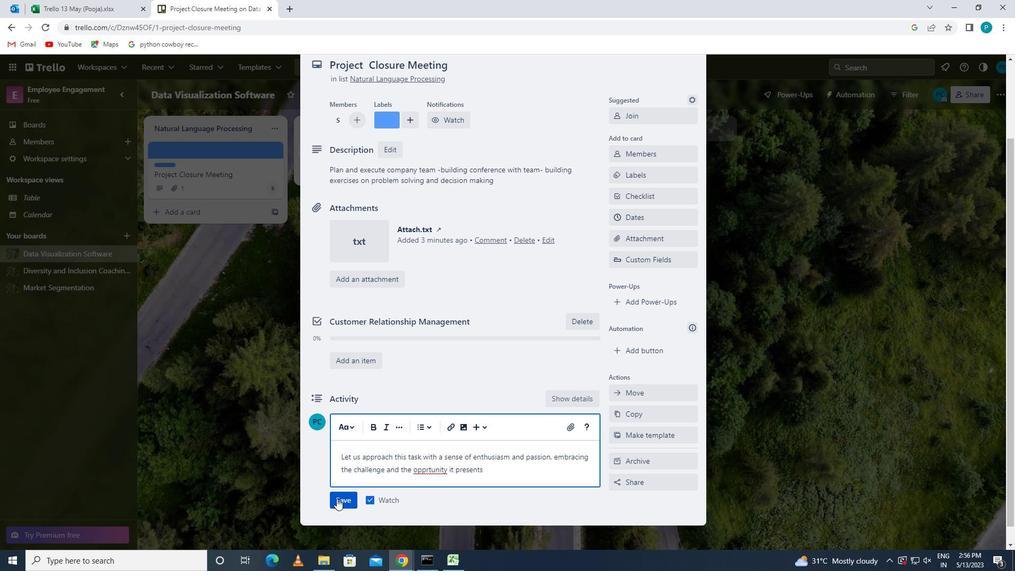 
Action: Mouse moved to (623, 215)
Screenshot: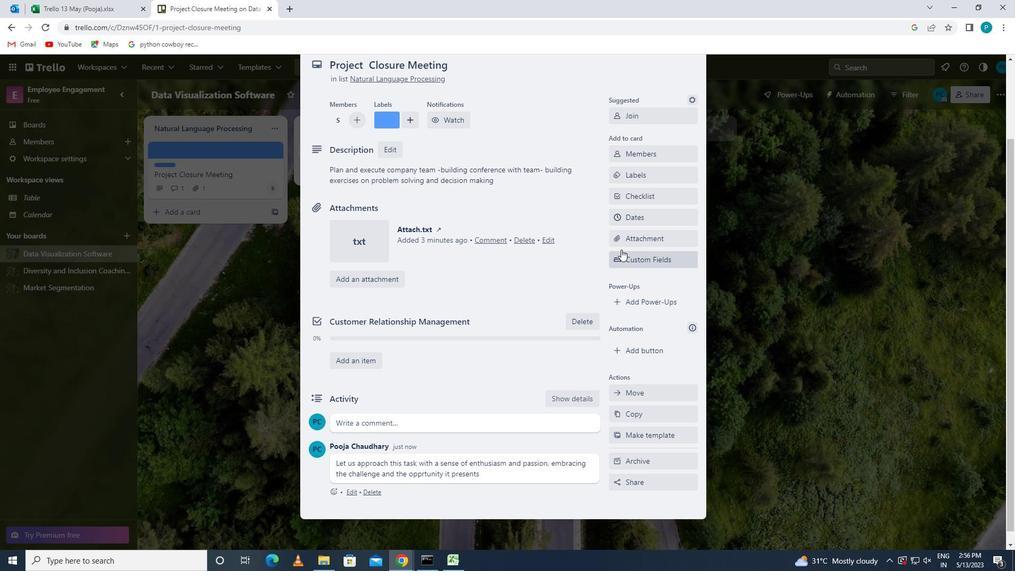
Action: Mouse pressed left at (623, 215)
Screenshot: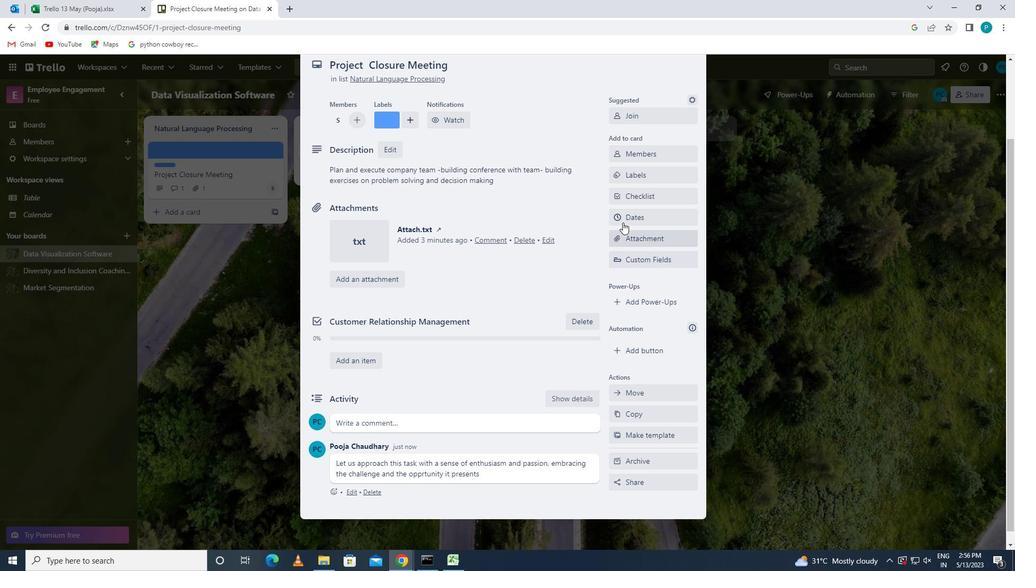 
Action: Mouse moved to (621, 288)
Screenshot: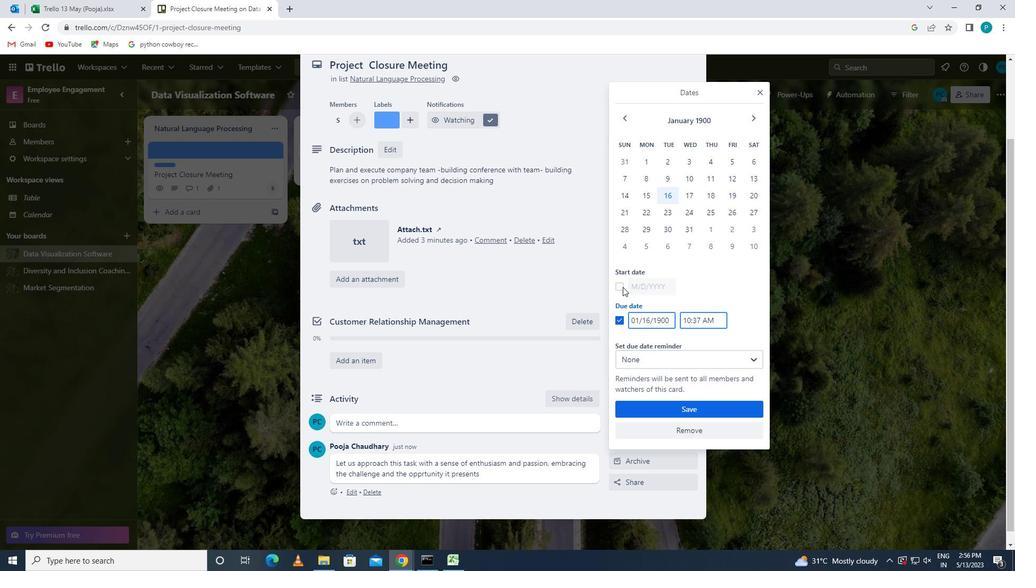 
Action: Mouse pressed left at (621, 288)
Screenshot: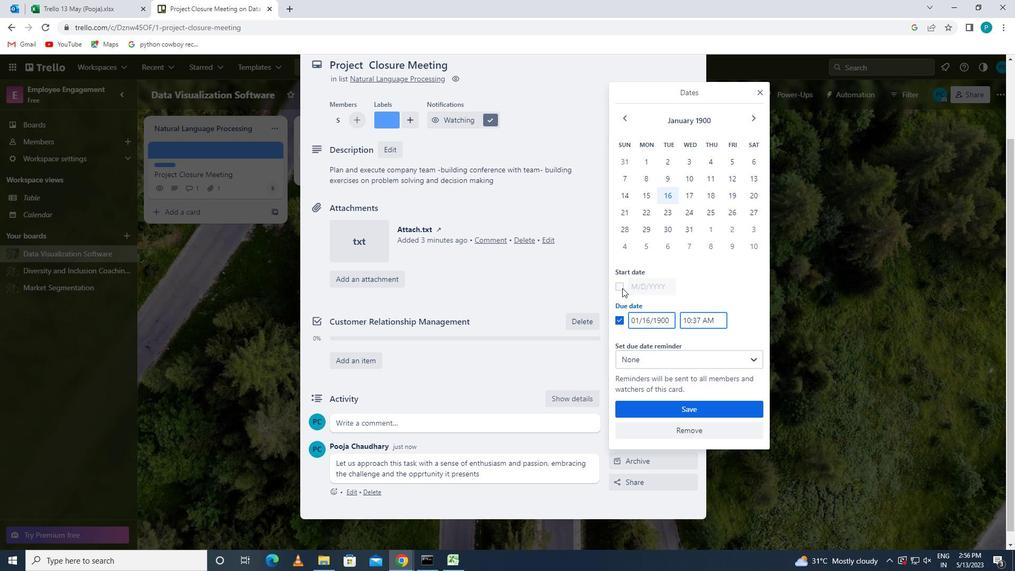 
Action: Mouse moved to (629, 288)
Screenshot: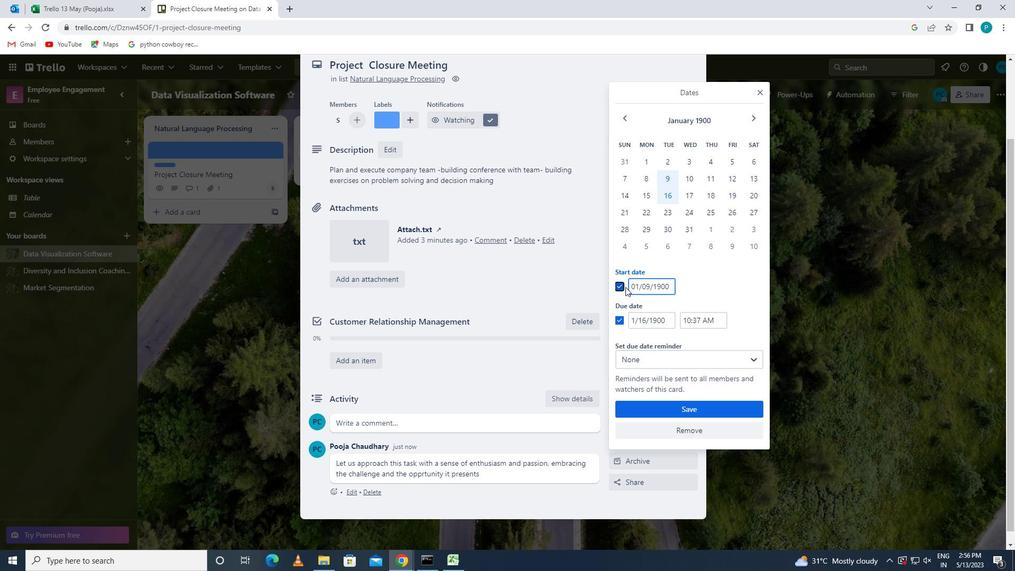 
Action: Mouse pressed left at (629, 288)
Screenshot: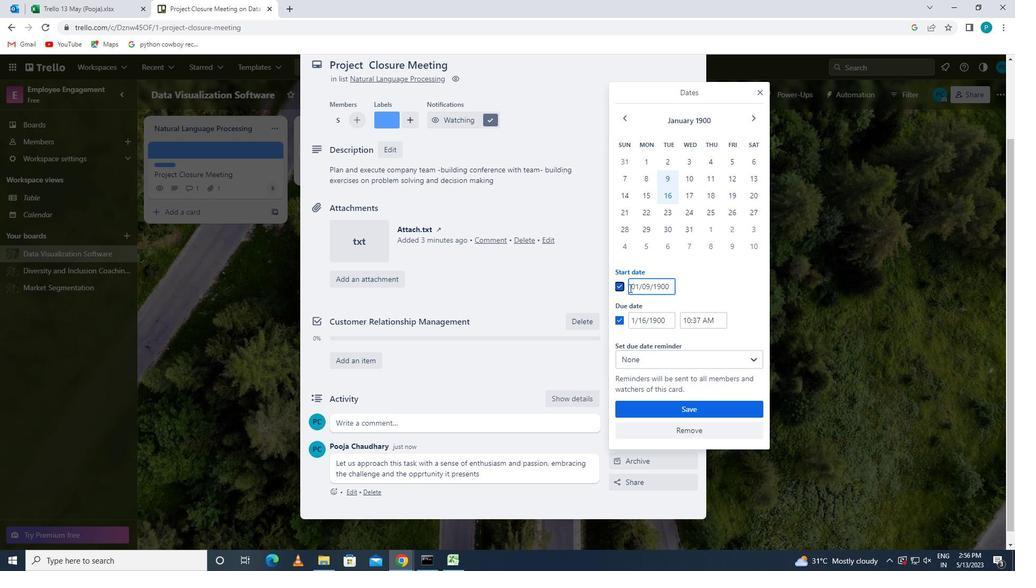 
Action: Mouse moved to (662, 295)
Screenshot: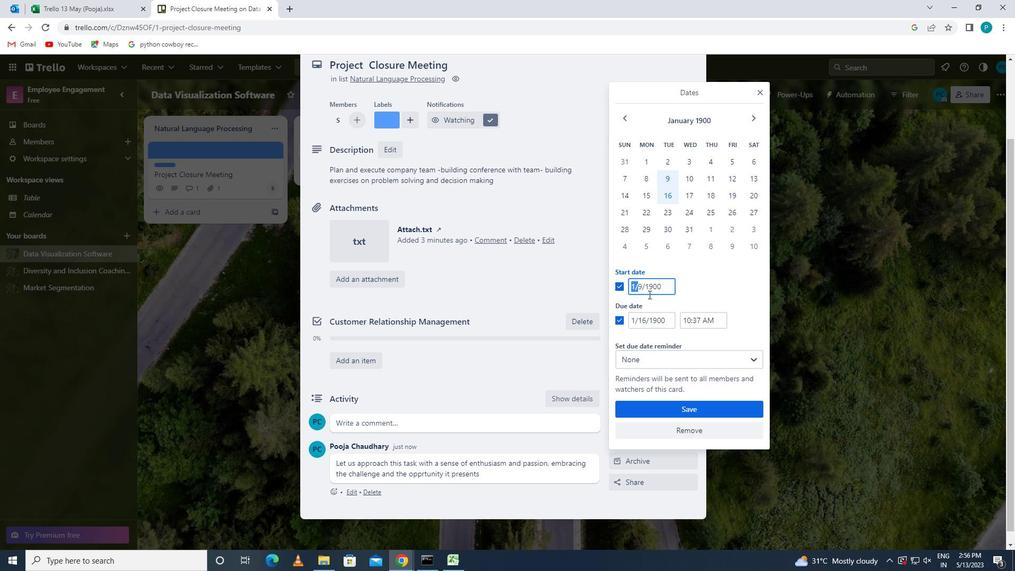 
Action: Key pressed 1/1/1900
Screenshot: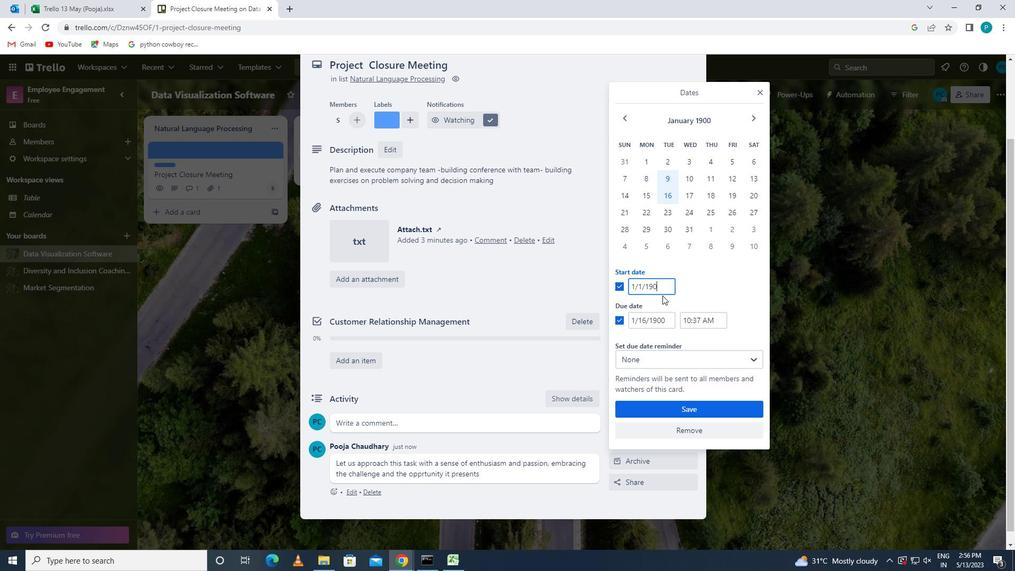 
Action: Mouse moved to (633, 319)
Screenshot: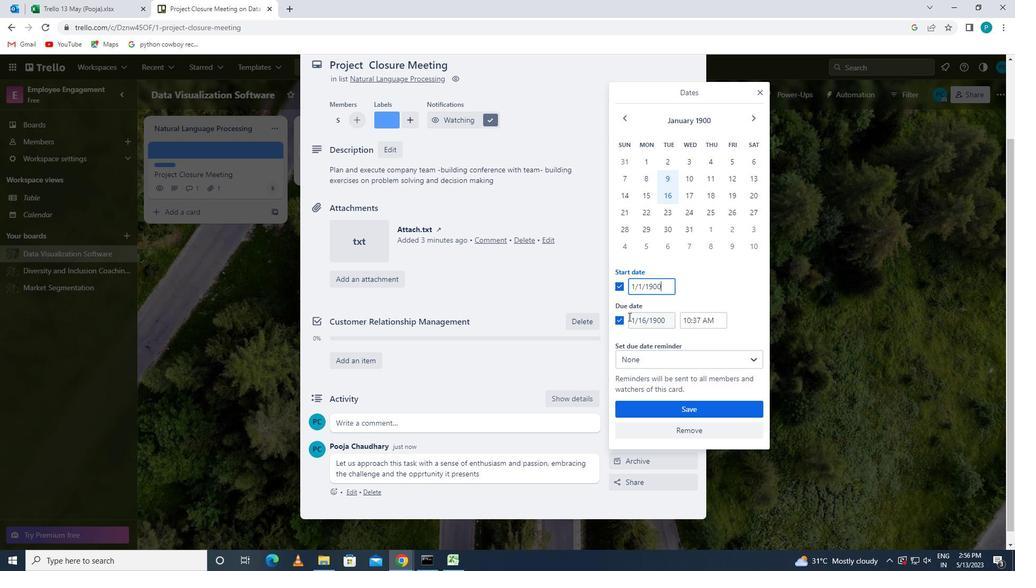 
Action: Mouse pressed left at (633, 319)
Screenshot: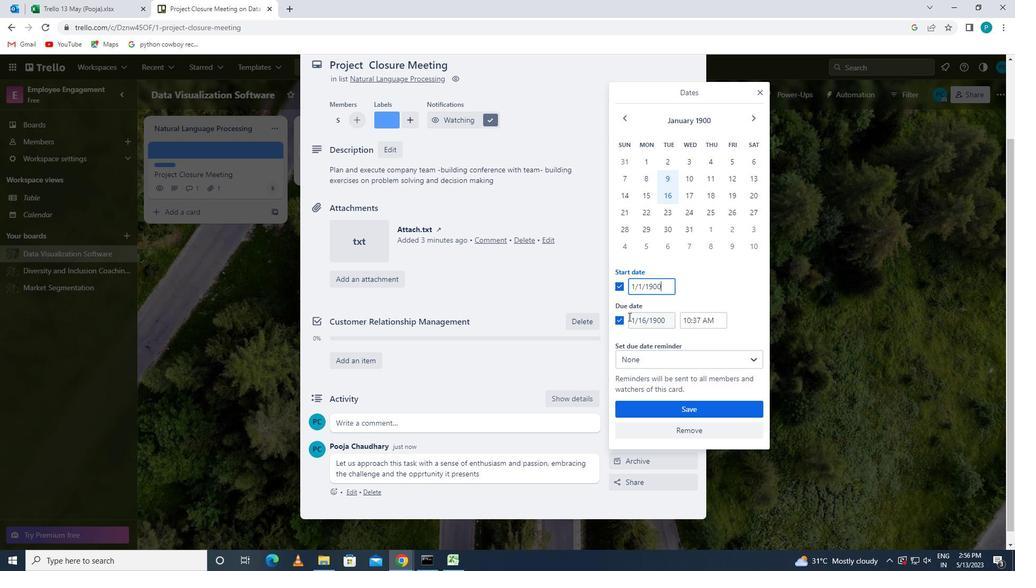 
Action: Mouse moved to (632, 321)
Screenshot: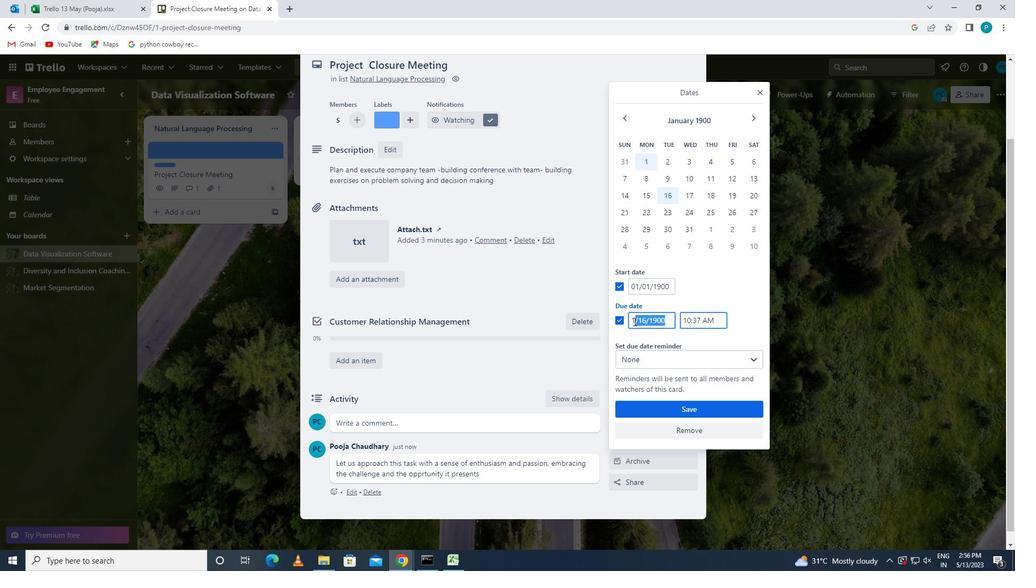 
Action: Mouse pressed left at (632, 321)
Screenshot: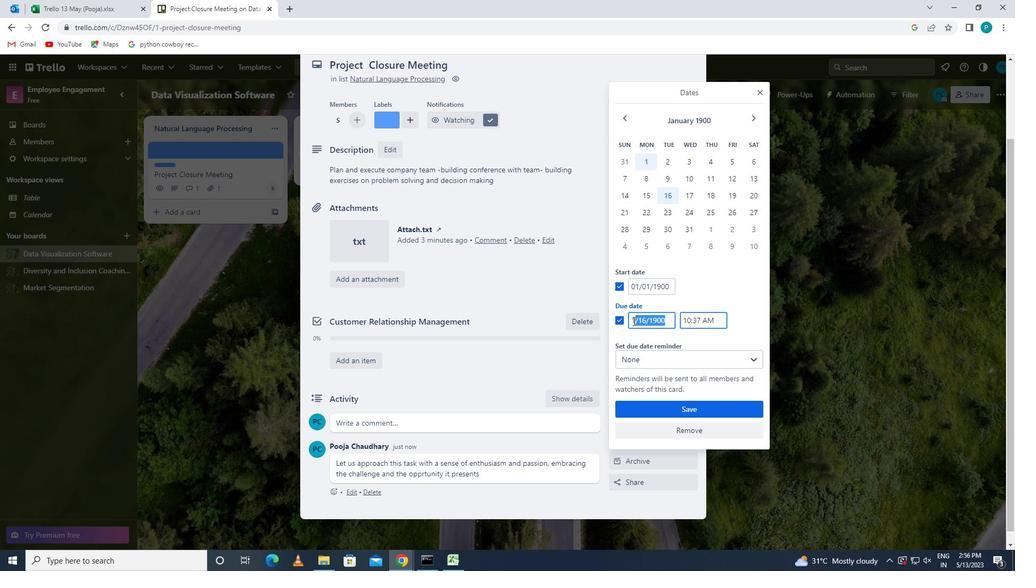
Action: Mouse moved to (667, 342)
Screenshot: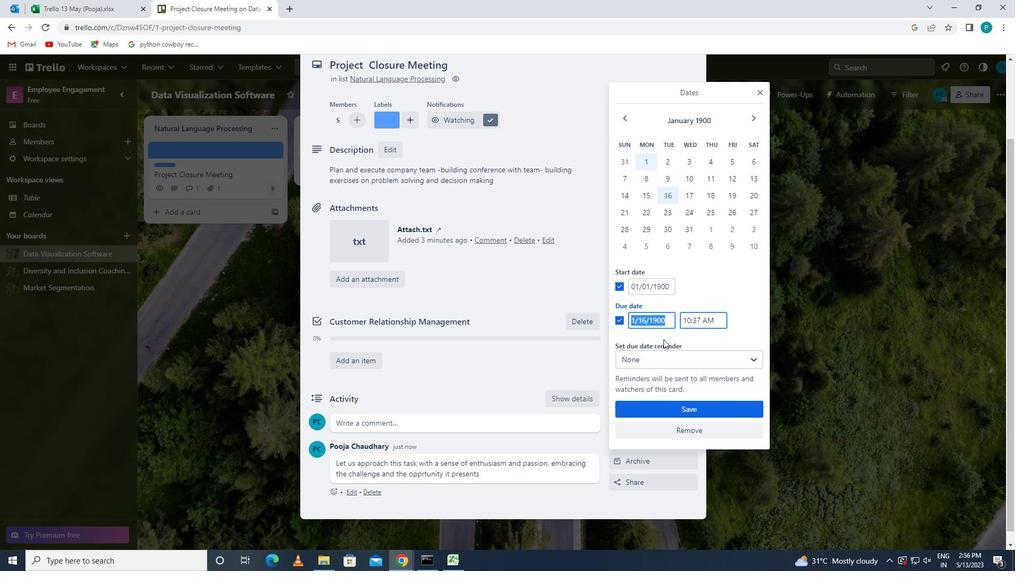 
Action: Key pressed 1/1<Key.backspace>8/1900
Screenshot: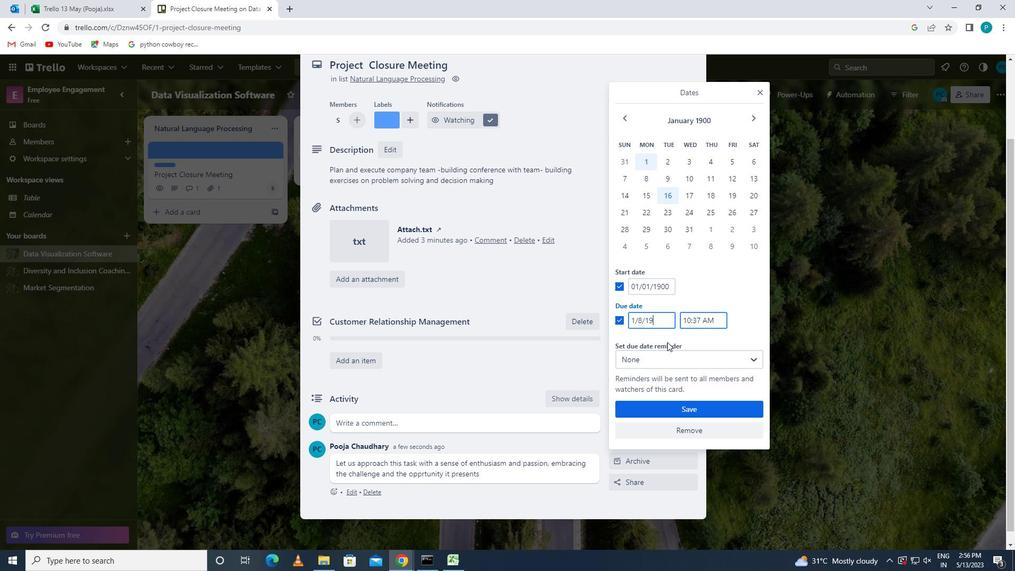 
Action: Mouse moved to (675, 404)
Screenshot: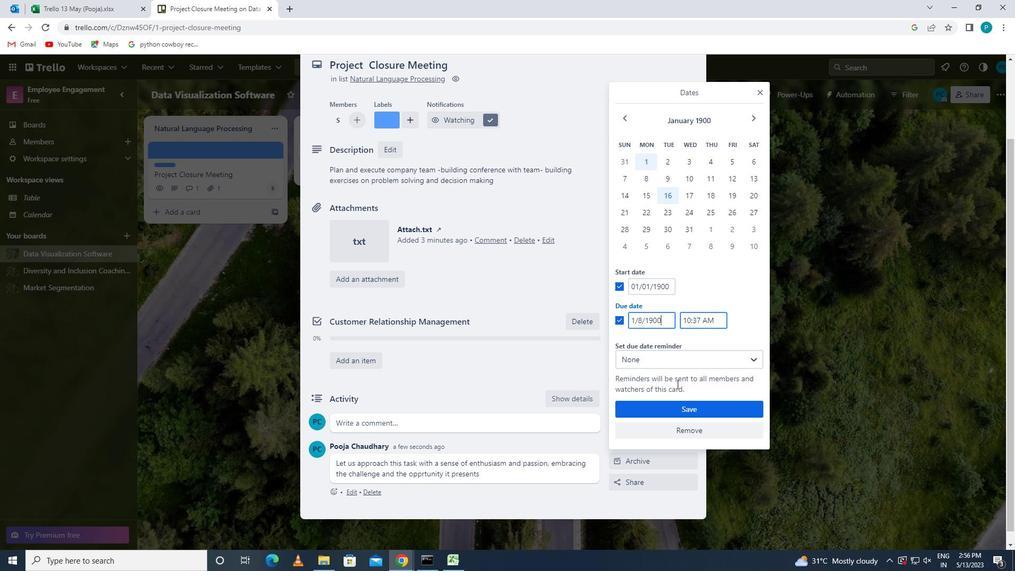 
Action: Mouse pressed left at (675, 404)
Screenshot: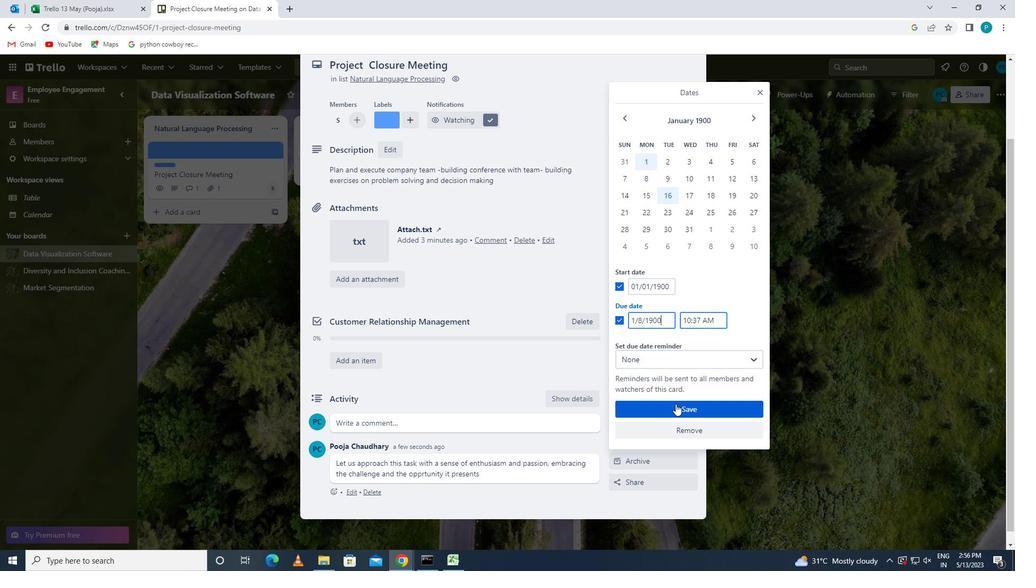 
Action: Mouse moved to (549, 373)
Screenshot: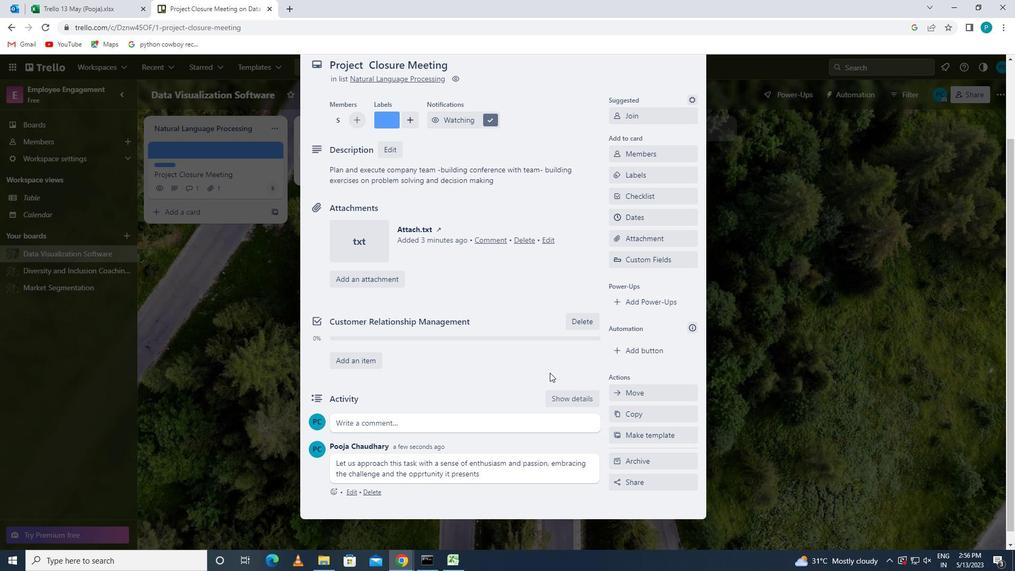 
Action: Mouse scrolled (549, 373) with delta (0, 0)
Screenshot: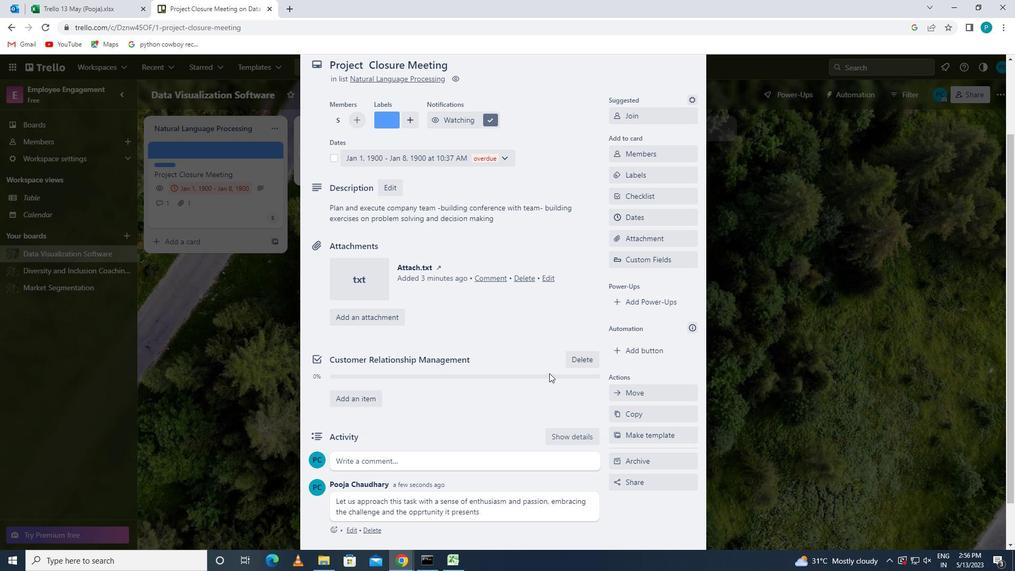 
Action: Mouse scrolled (549, 373) with delta (0, 0)
Screenshot: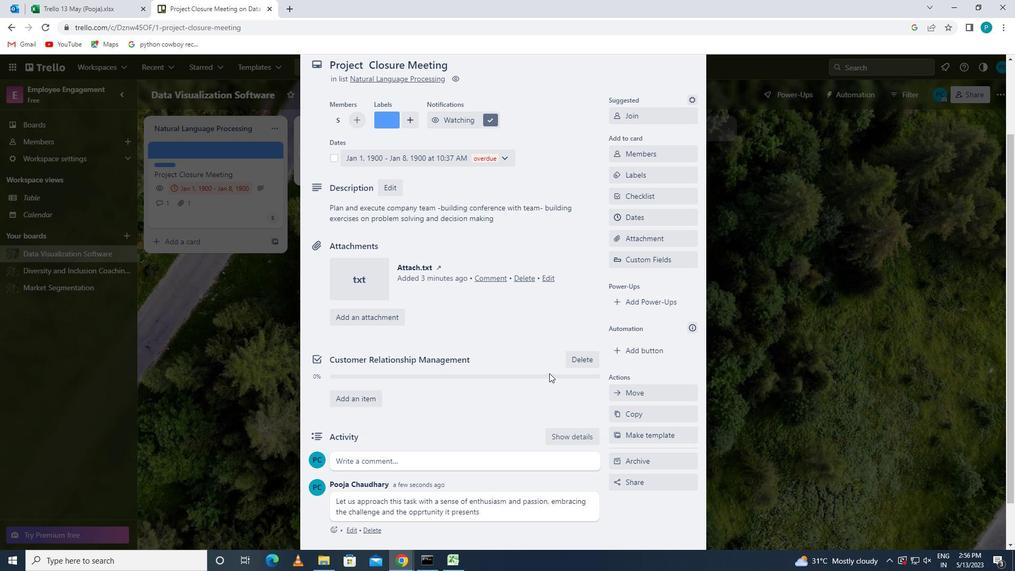 
Action: Mouse scrolled (549, 373) with delta (0, 0)
Screenshot: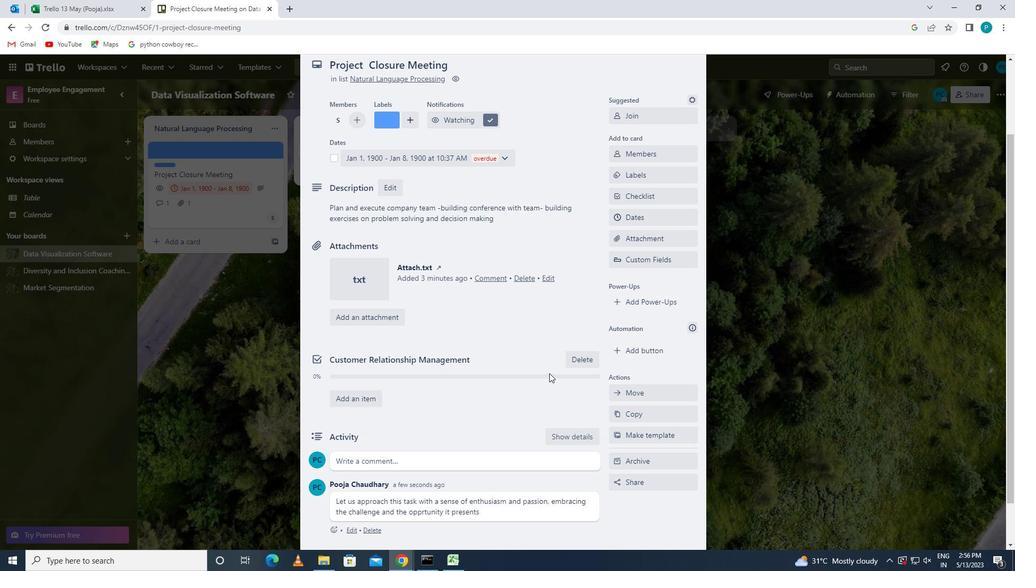 
Action: Mouse scrolled (549, 373) with delta (0, 0)
Screenshot: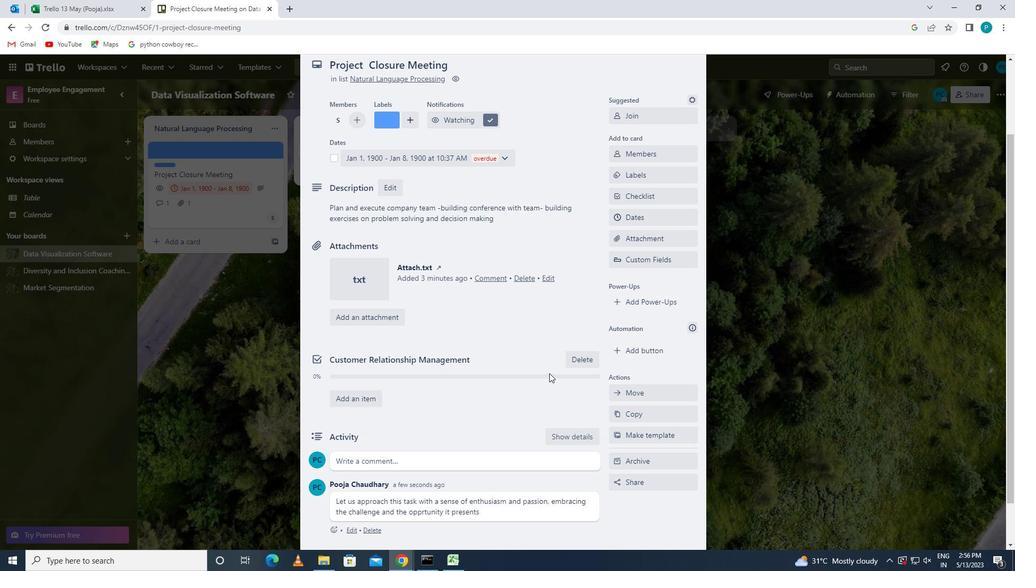 
Action: Mouse scrolled (549, 373) with delta (0, 0)
Screenshot: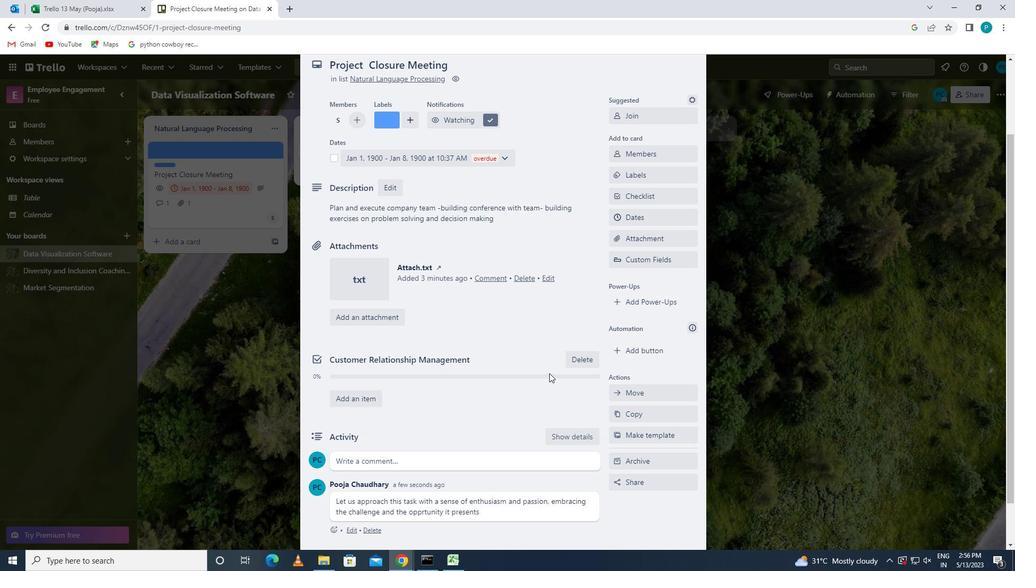 
